 Task: Log work in the project BrightTech for the issue 'Develop a new tool for automated testing of mobile application memory consumption and optimization' spent time as '4w 3d 6h 38m' and remaining time as '4w 1d 9h 31m' and add a flag. Now add the issue to the epic 'Service-oriented architecture (SOA) implementation'. Log work in the project BrightTech for the issue 'Upgrade the website performance and speed mechanisms of a web application to improve website loading time and user experience' spent time as '6w 1d 7h 30m' and remaining time as '2w 4d 20h 54m' and clone the issue. Now add the issue to the epic 'Network automation'
Action: Mouse moved to (225, 71)
Screenshot: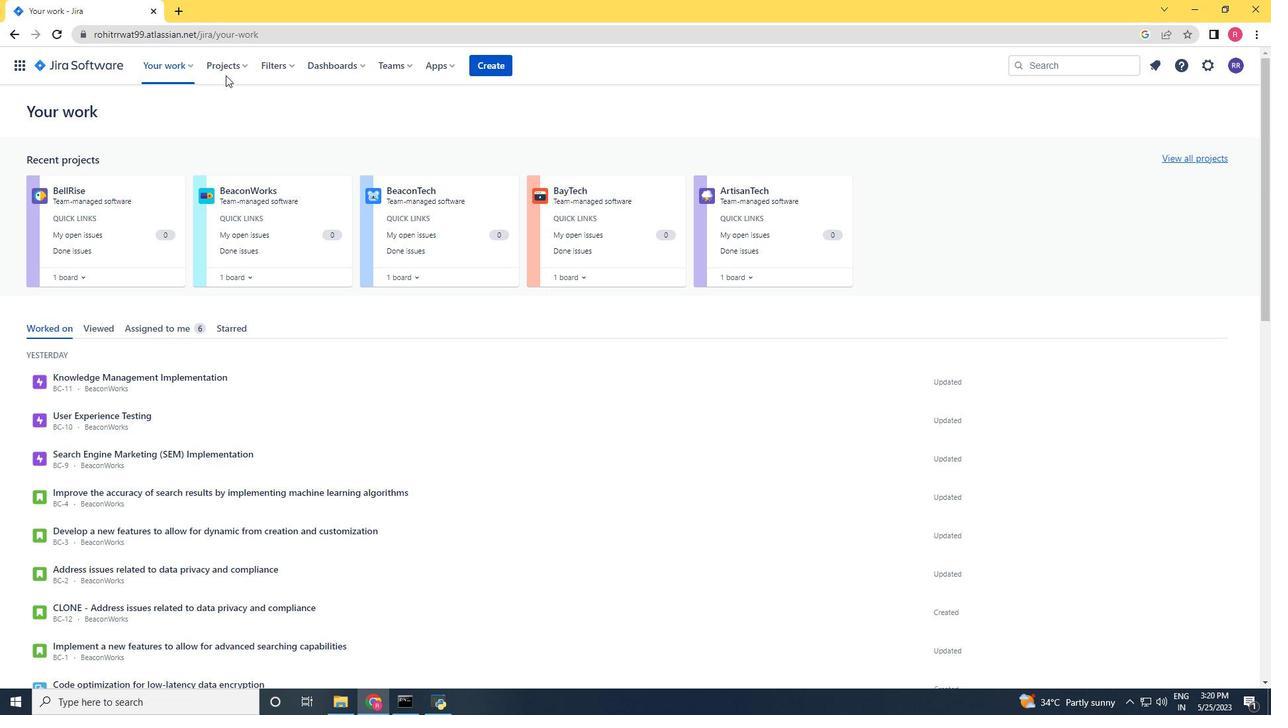 
Action: Mouse pressed left at (225, 71)
Screenshot: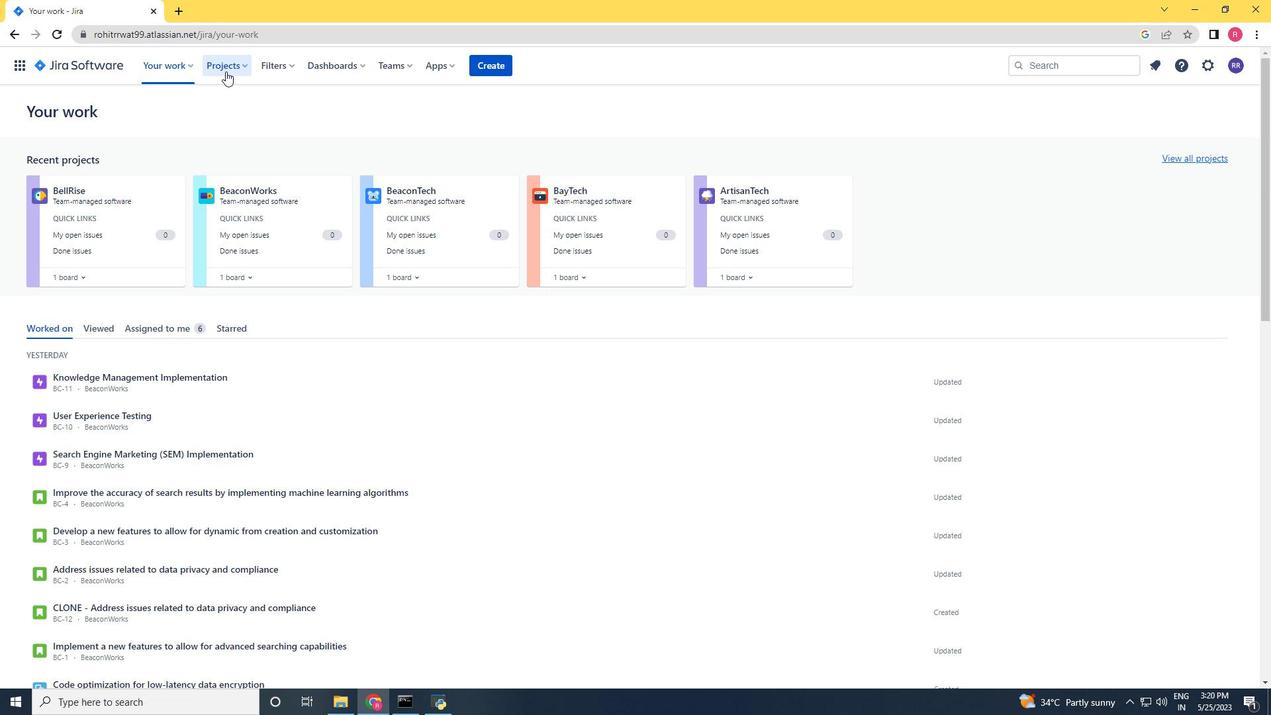 
Action: Mouse moved to (262, 125)
Screenshot: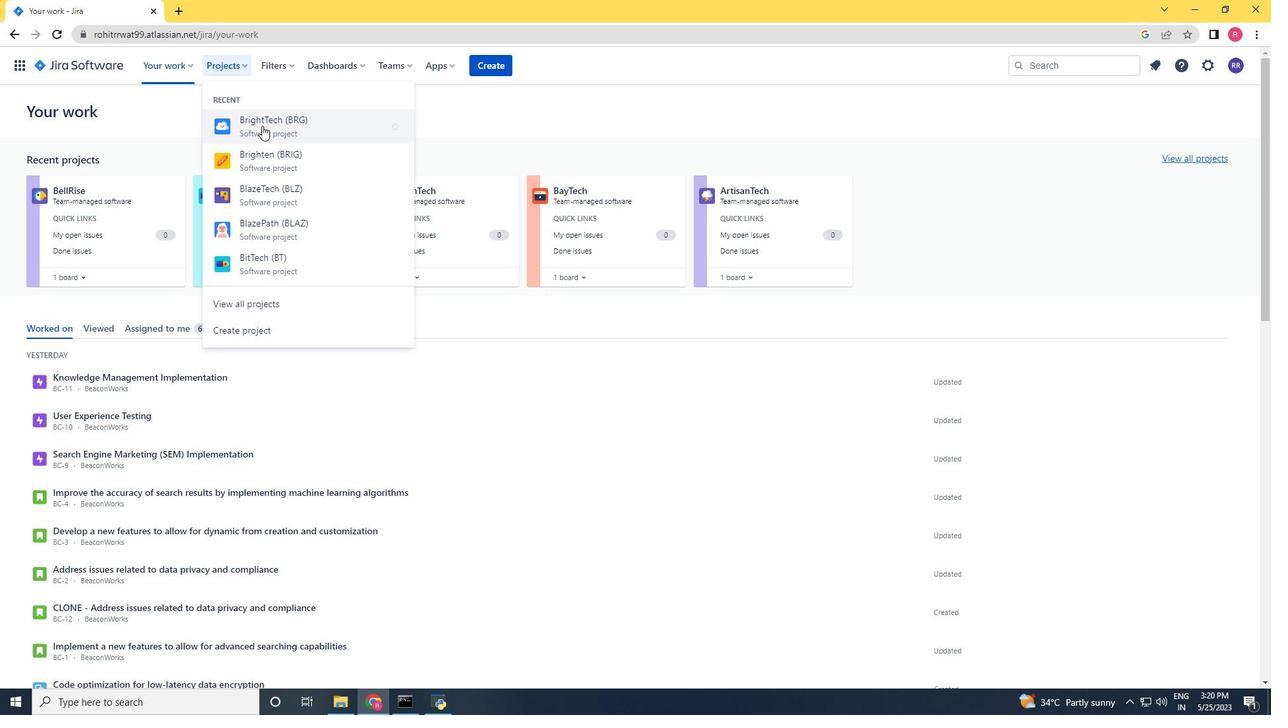 
Action: Mouse pressed left at (262, 125)
Screenshot: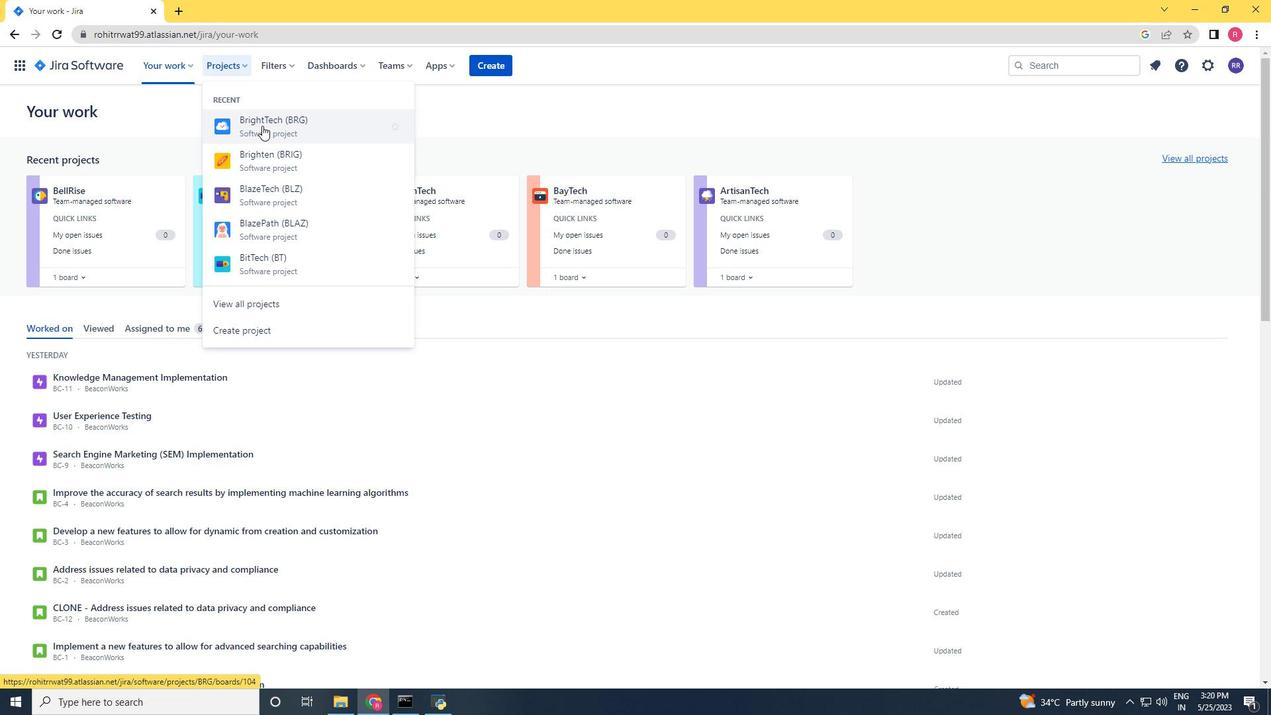 
Action: Mouse moved to (61, 202)
Screenshot: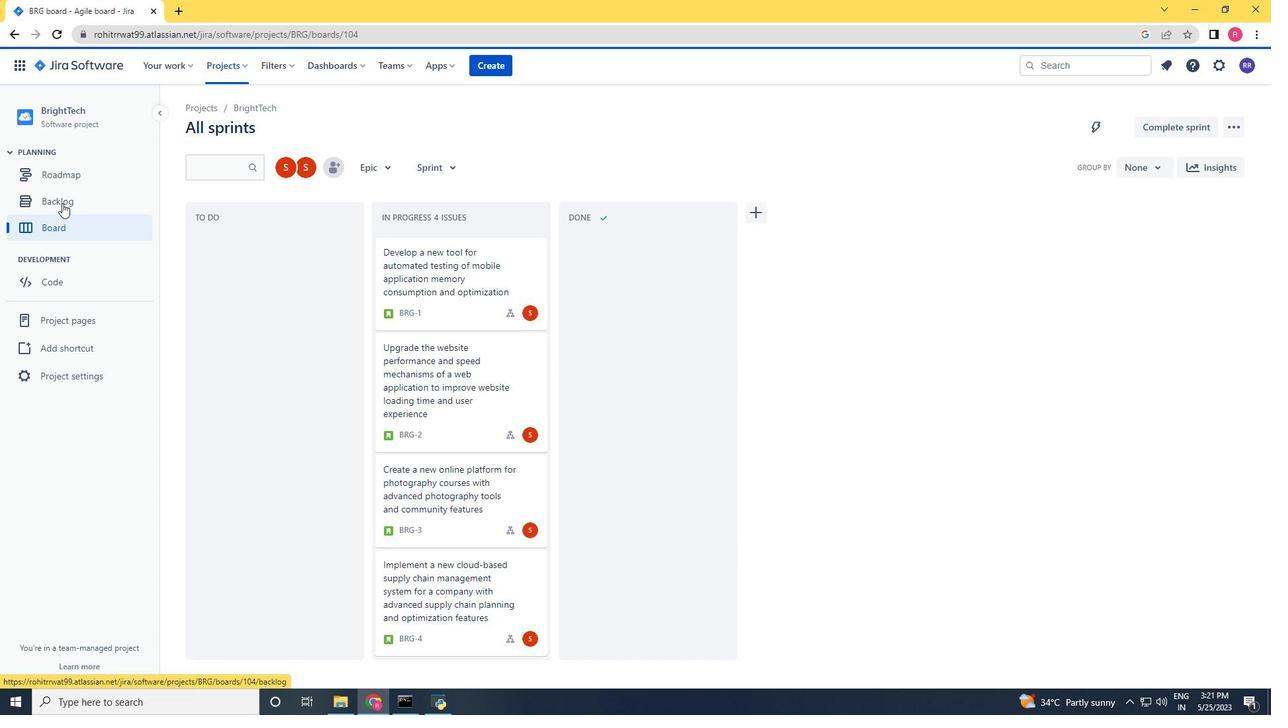 
Action: Mouse pressed left at (61, 202)
Screenshot: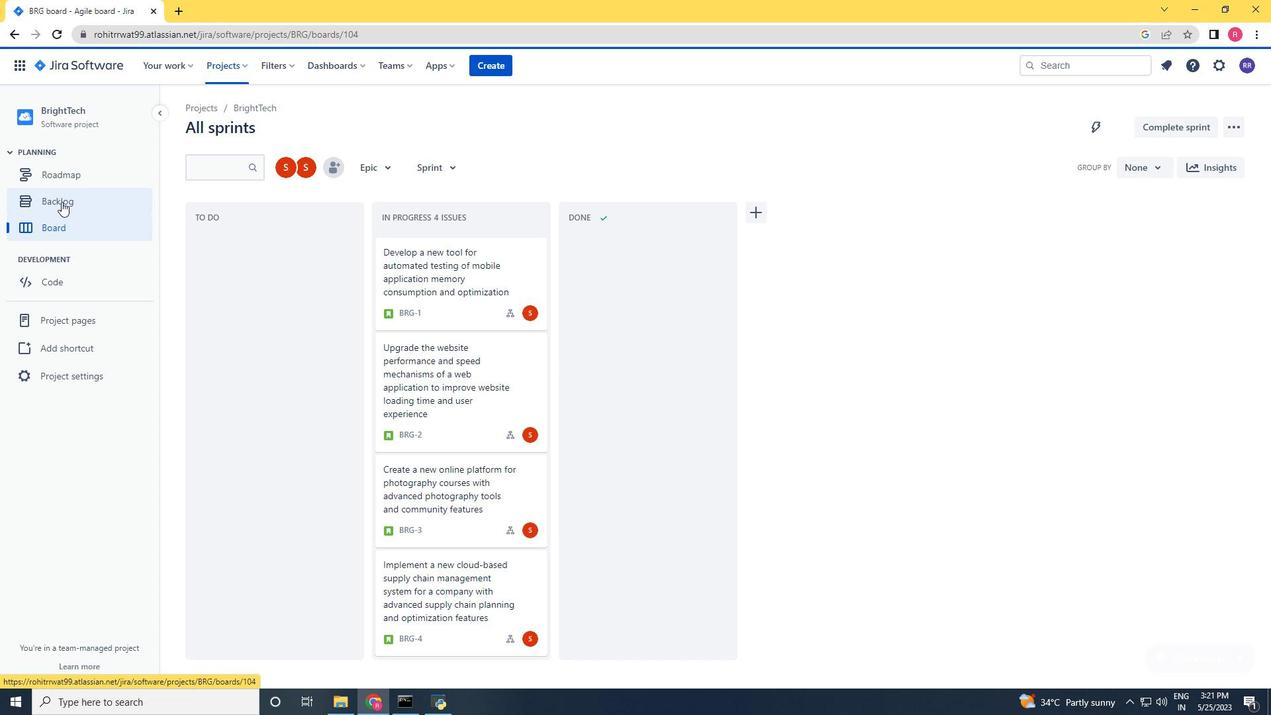 
Action: Mouse moved to (537, 472)
Screenshot: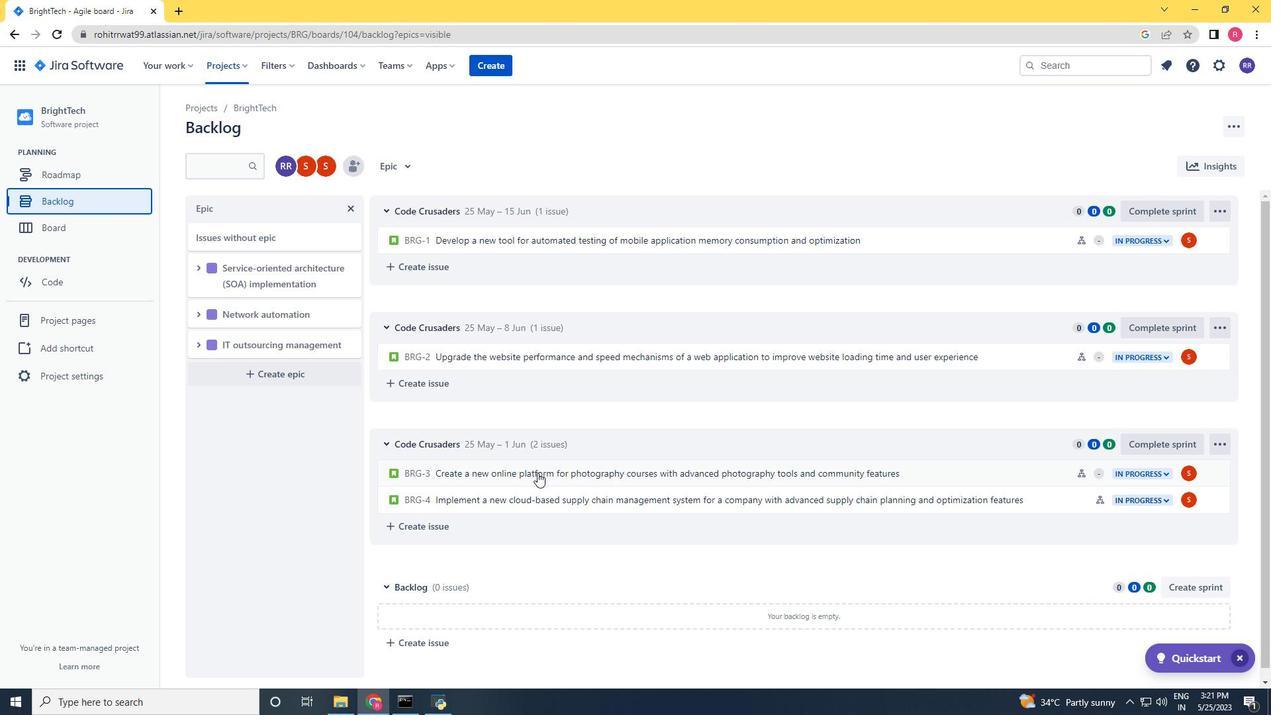 
Action: Mouse scrolled (537, 472) with delta (0, 0)
Screenshot: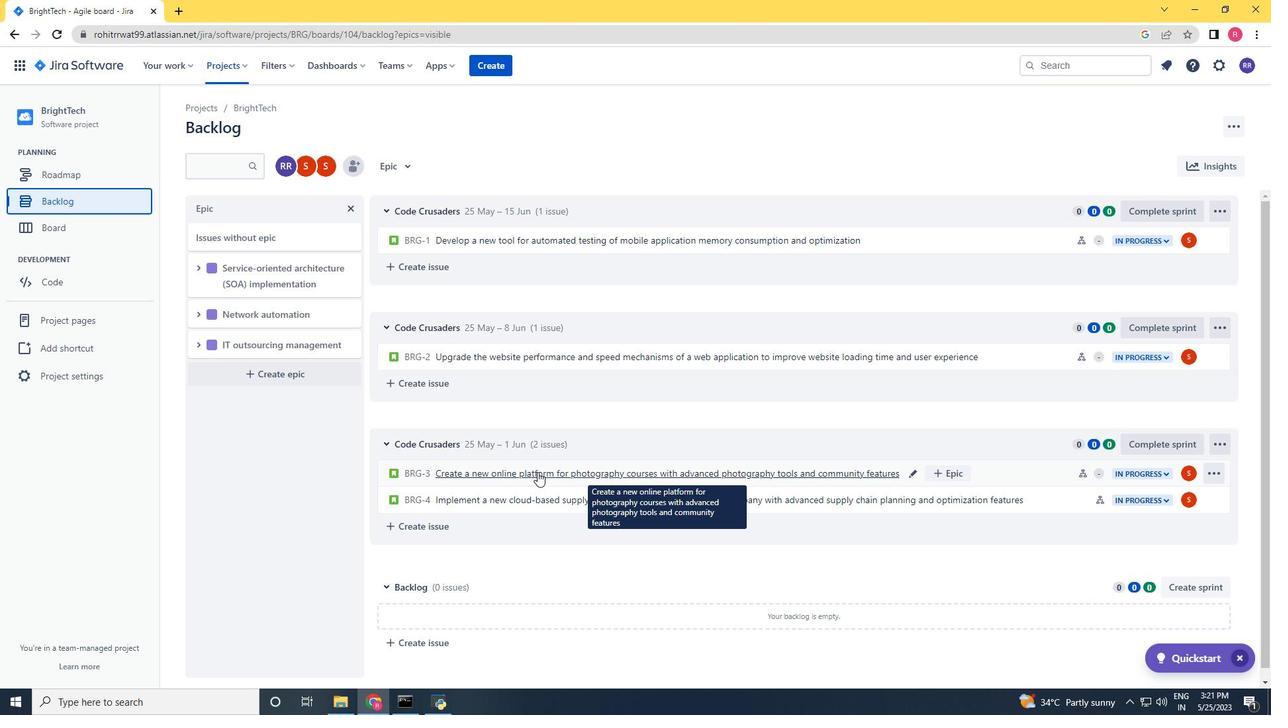 
Action: Mouse scrolled (537, 472) with delta (0, 0)
Screenshot: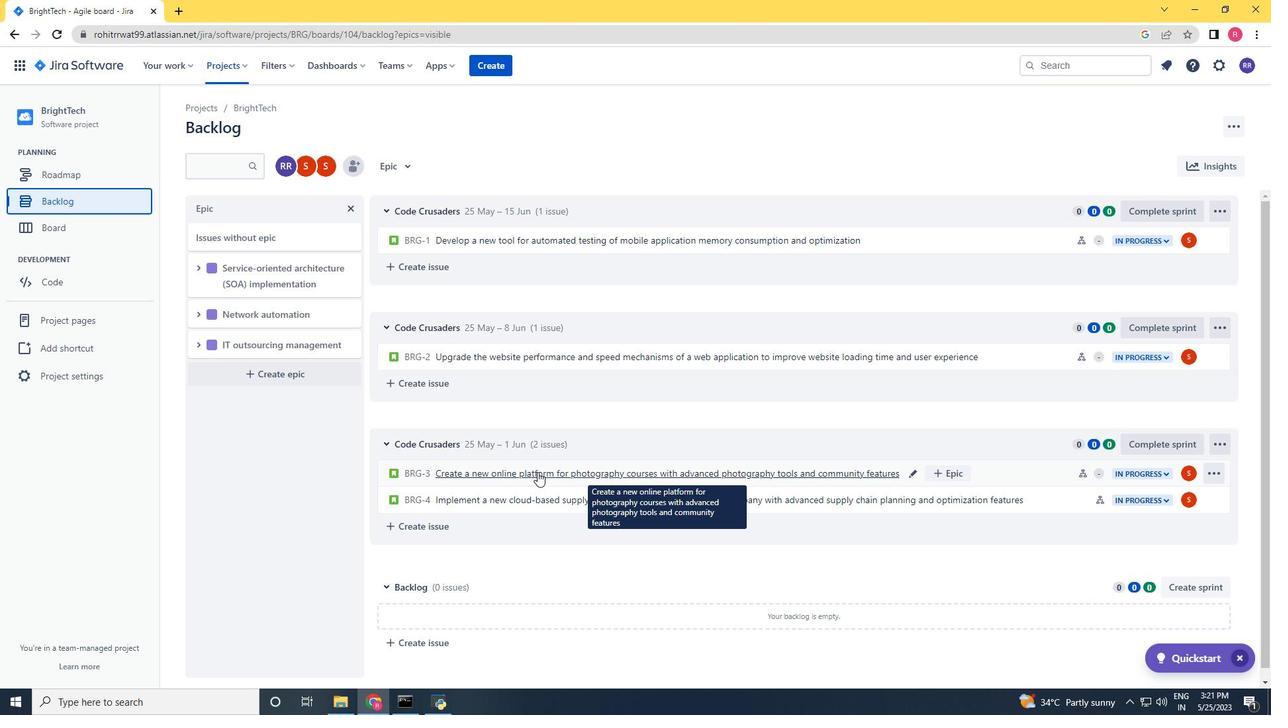 
Action: Mouse scrolled (537, 472) with delta (0, 0)
Screenshot: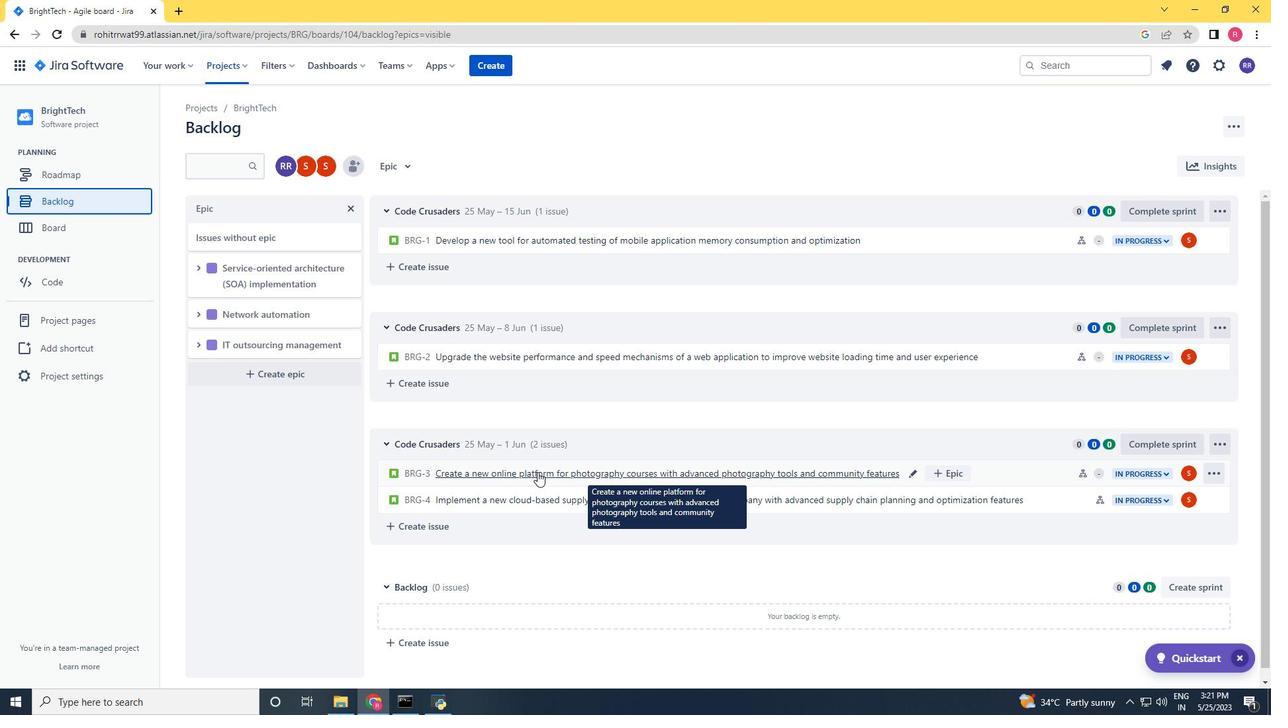 
Action: Mouse moved to (965, 229)
Screenshot: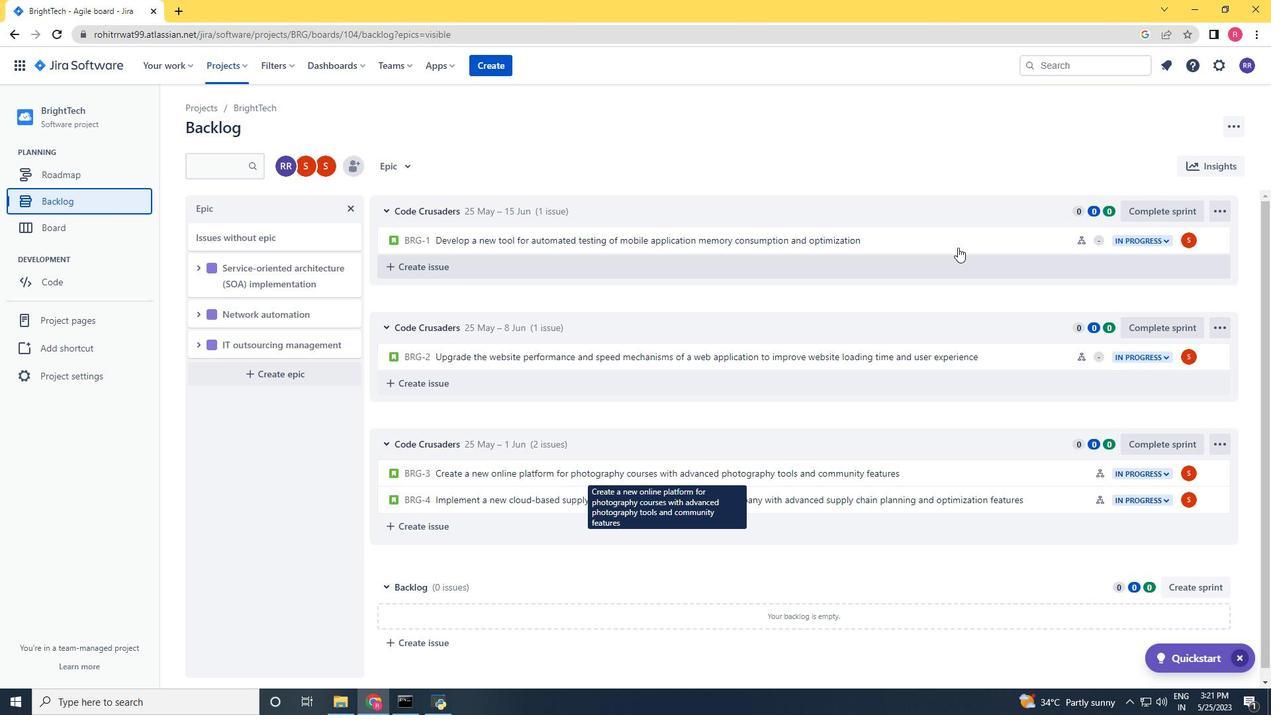 
Action: Mouse pressed left at (965, 229)
Screenshot: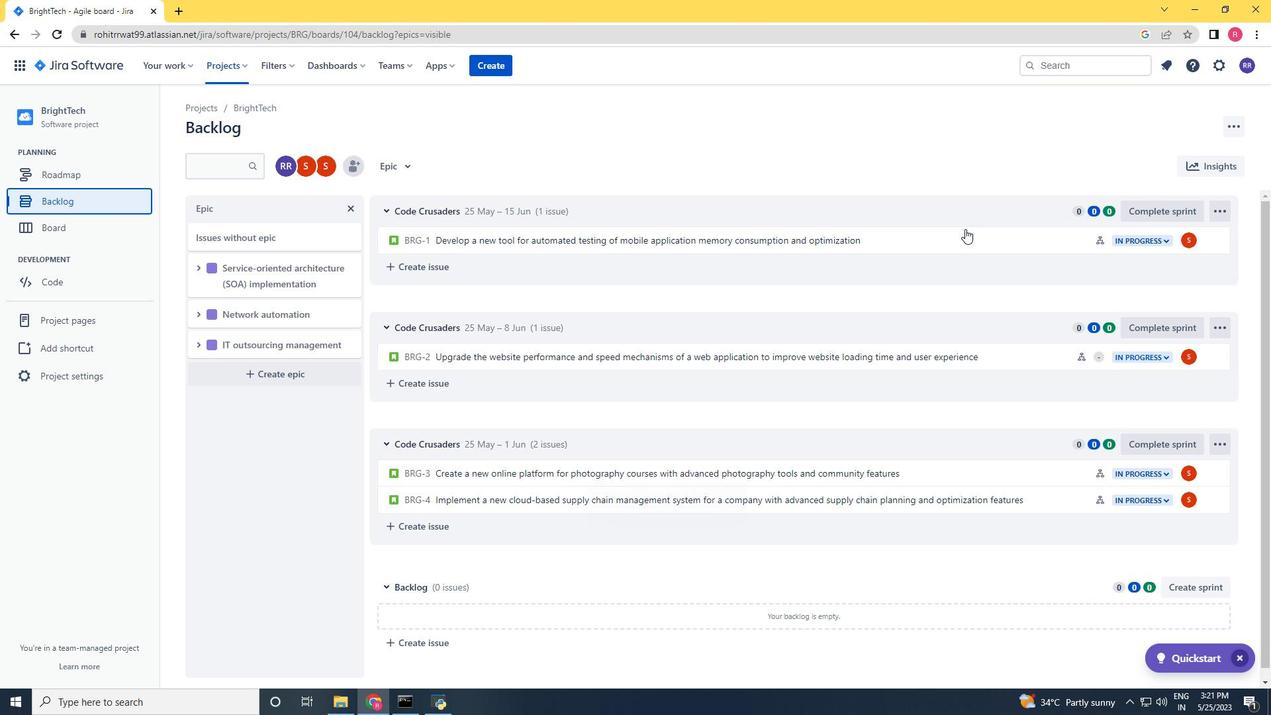 
Action: Mouse moved to (972, 260)
Screenshot: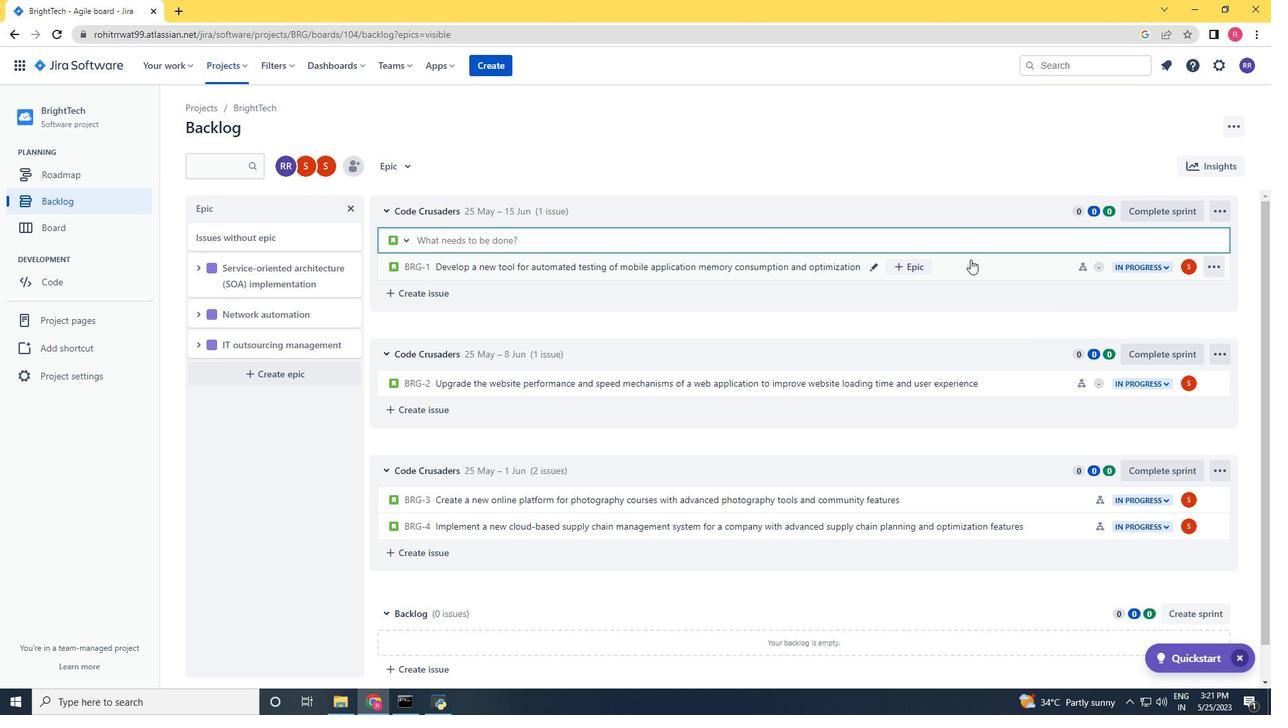 
Action: Mouse pressed left at (972, 260)
Screenshot: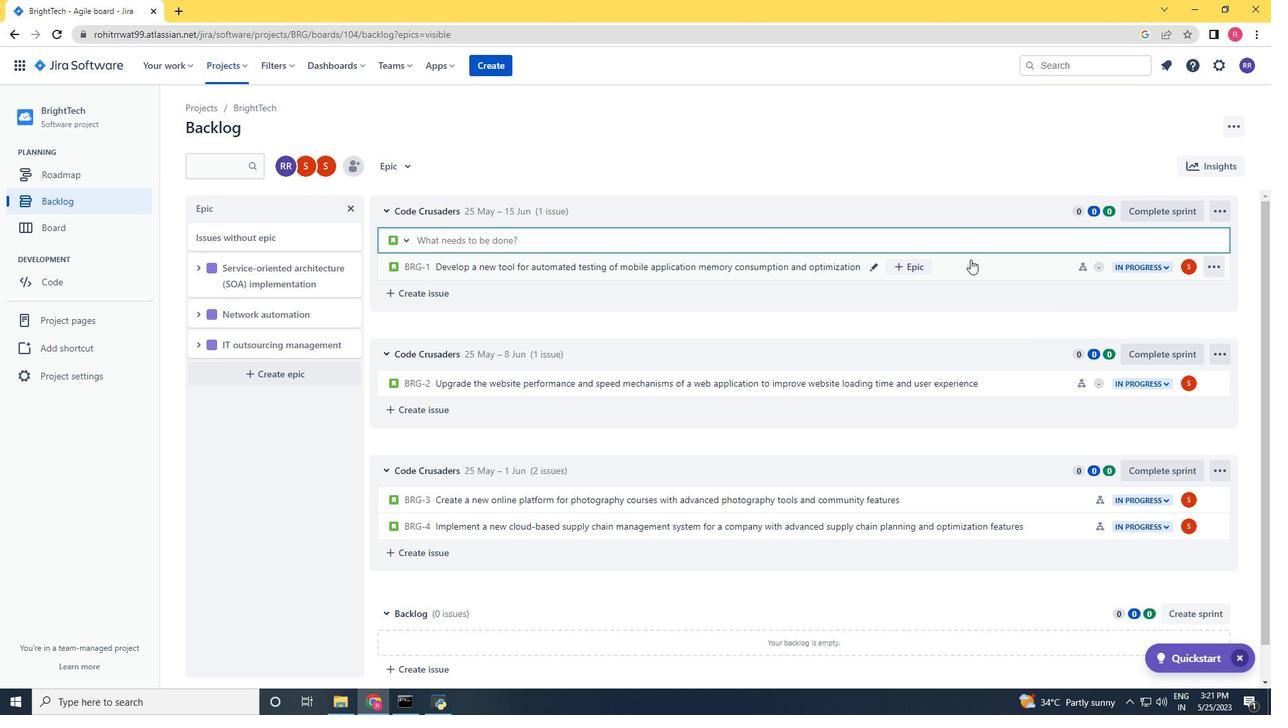 
Action: Mouse moved to (1209, 210)
Screenshot: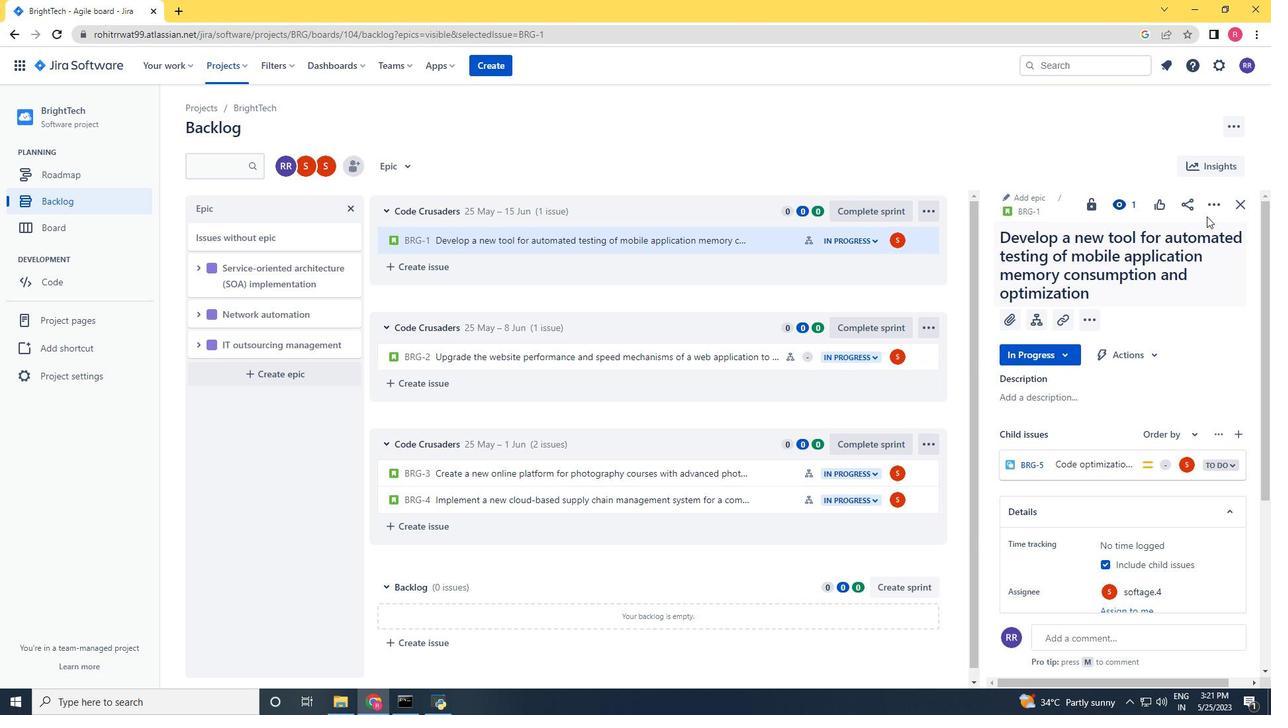 
Action: Mouse pressed left at (1209, 210)
Screenshot: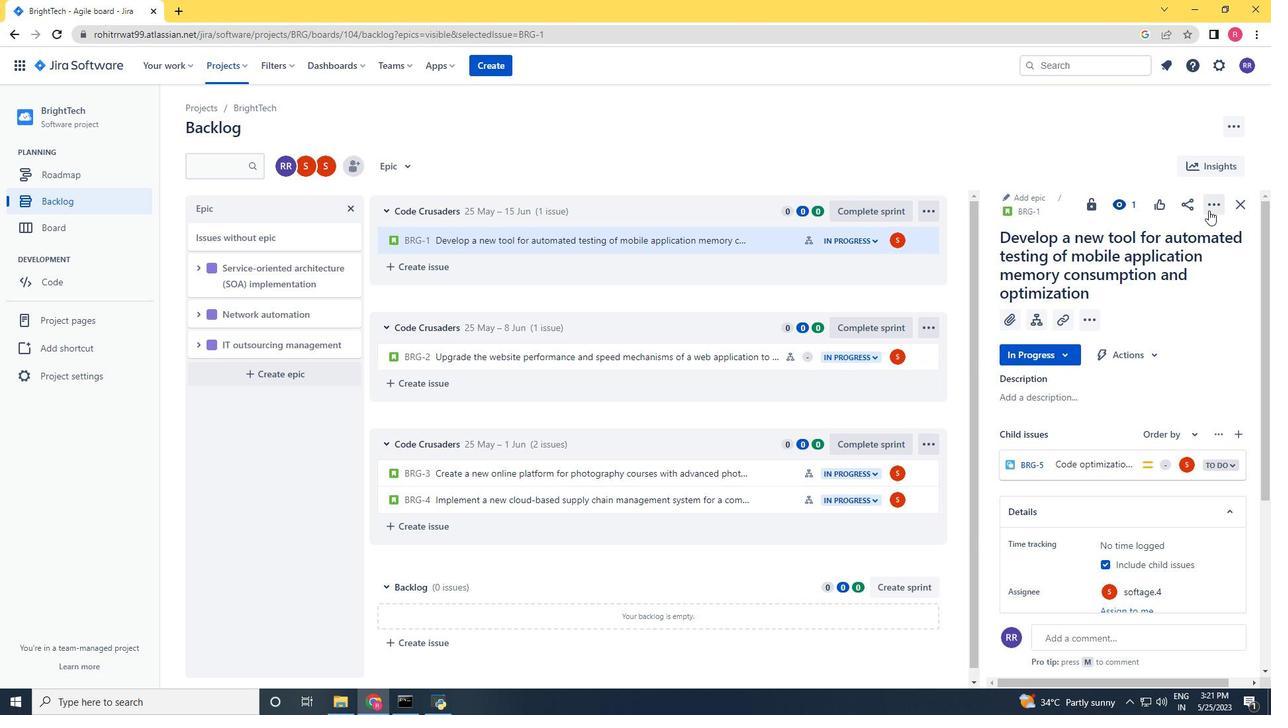 
Action: Mouse moved to (1143, 240)
Screenshot: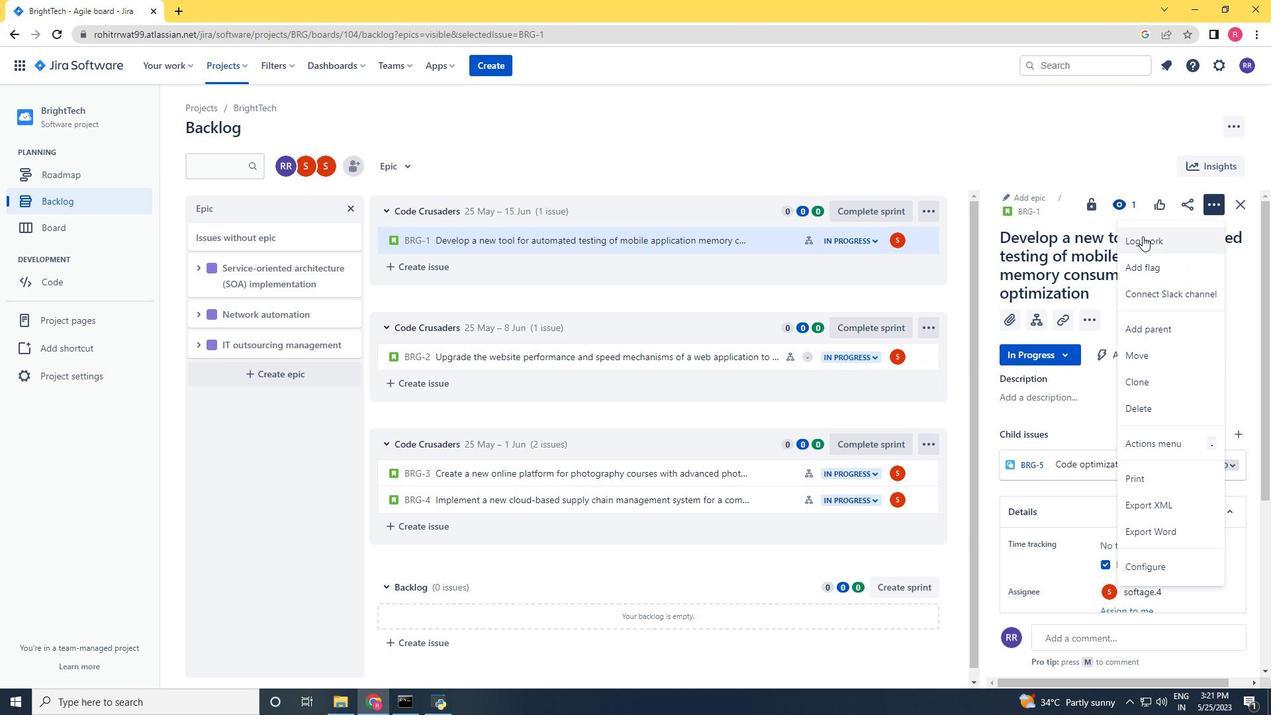 
Action: Mouse pressed left at (1143, 240)
Screenshot: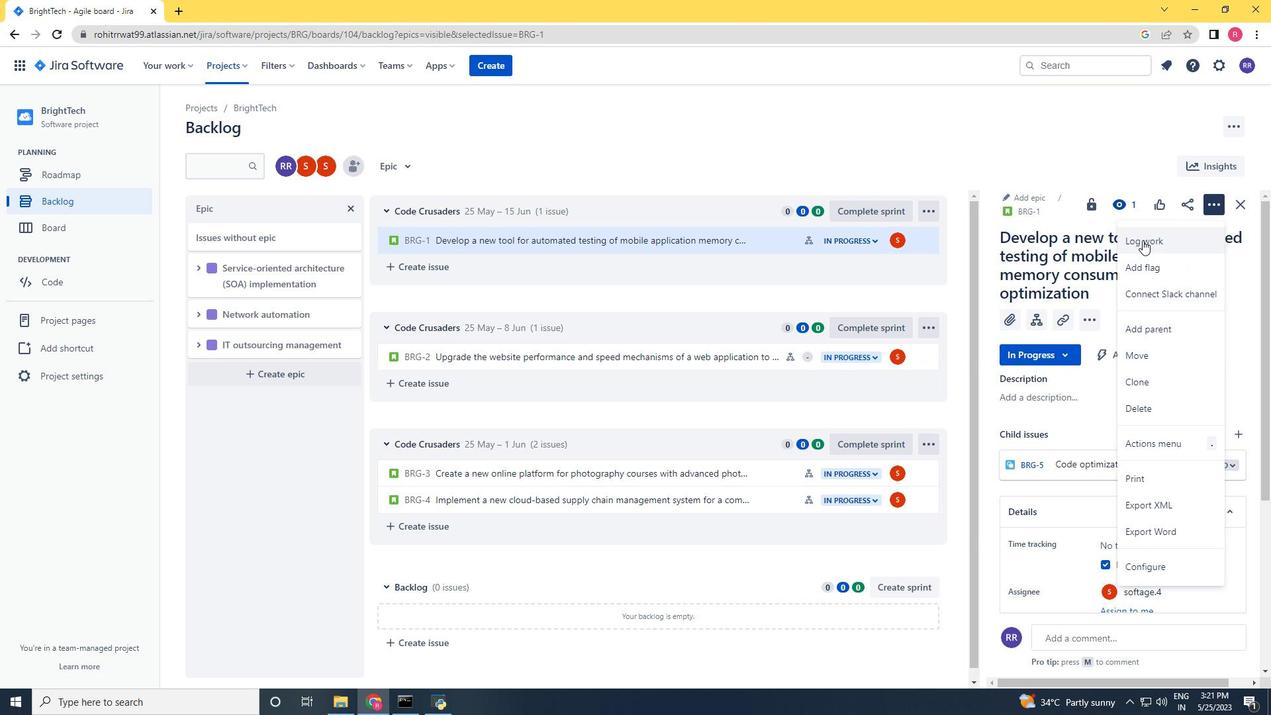 
Action: Mouse moved to (1143, 240)
Screenshot: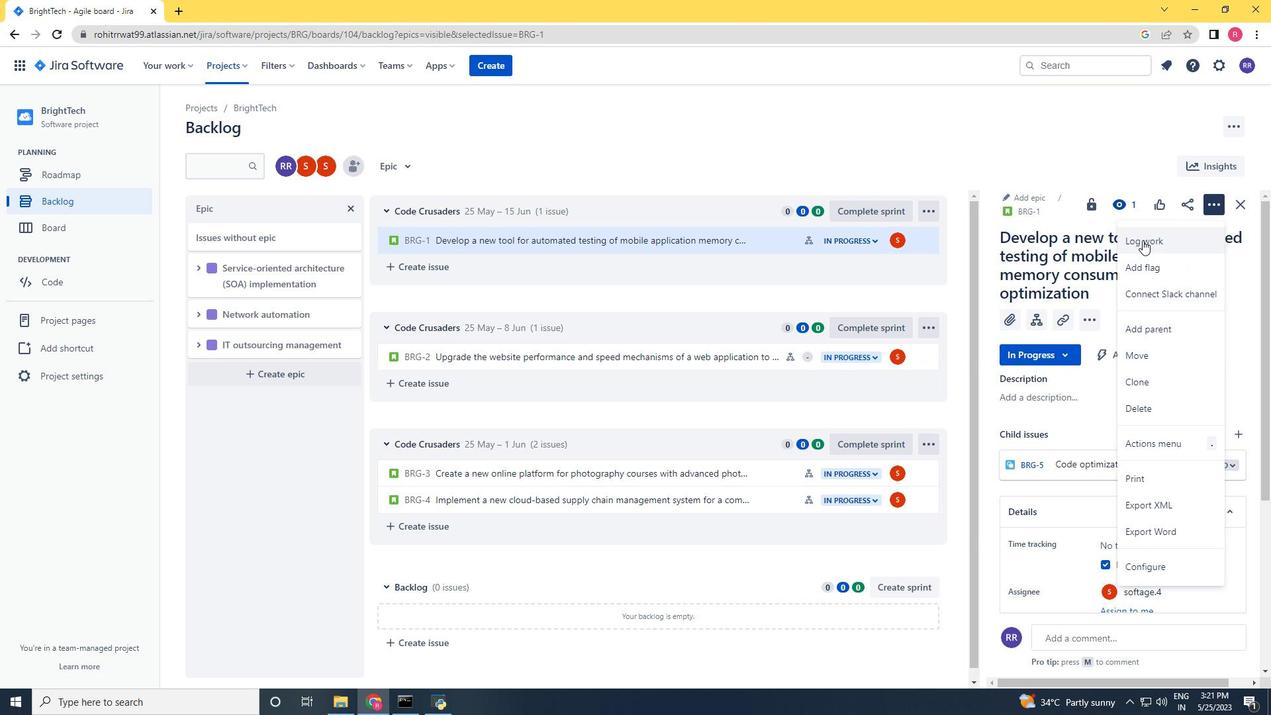 
Action: Key pressed 4w<Key.space>3d<Key.space>6h<Key.space>38m<Key.tab>4w<Key.space>1d<Key.space>9h<Key.space>31m
Screenshot: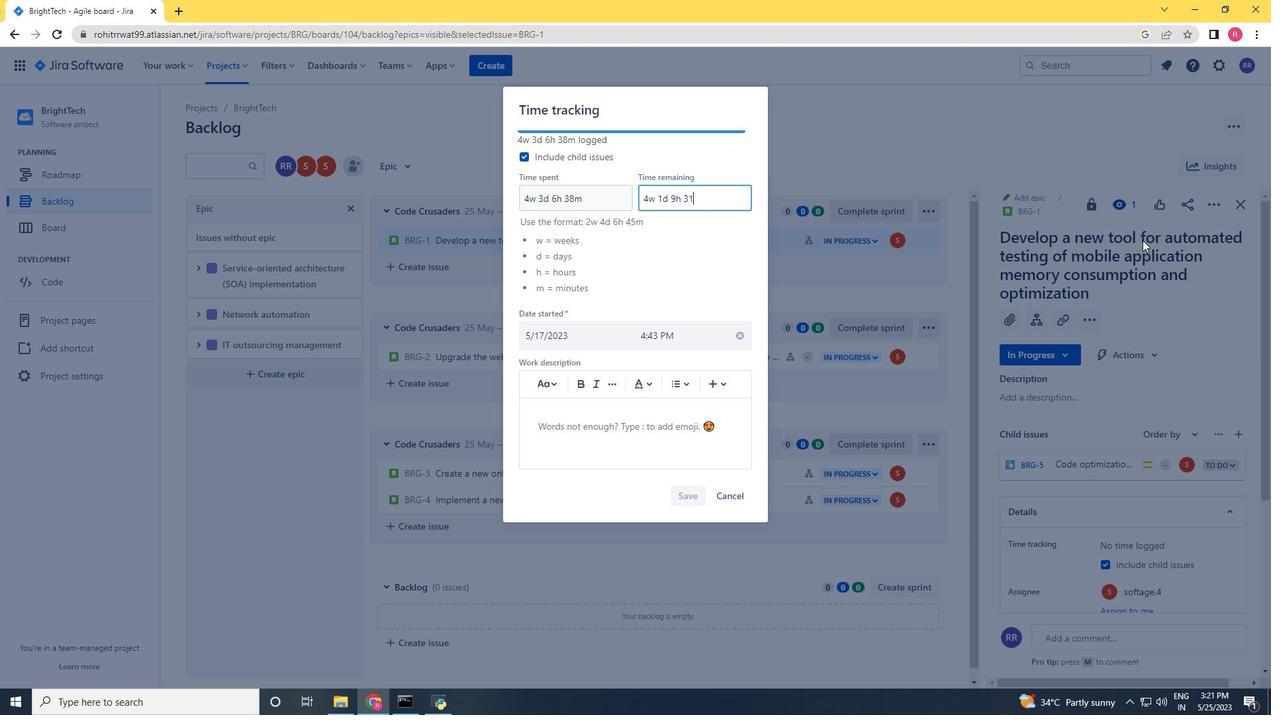 
Action: Mouse moved to (678, 489)
Screenshot: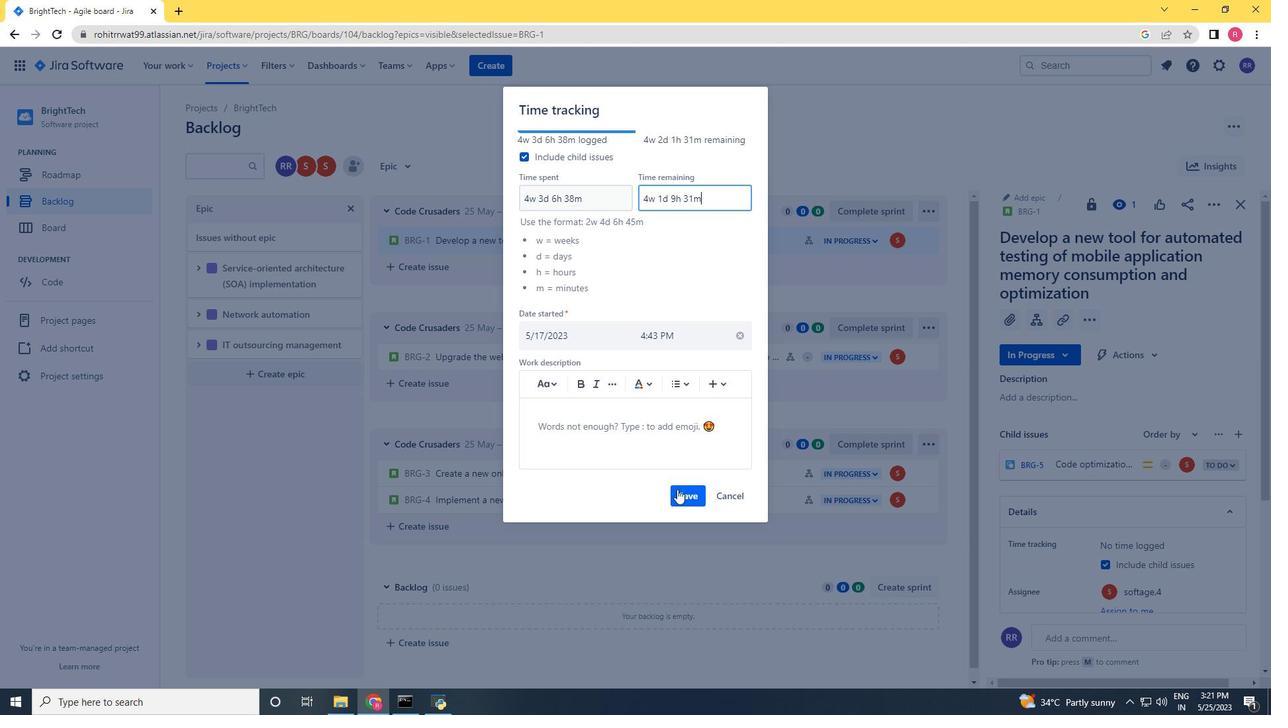 
Action: Mouse pressed left at (678, 489)
Screenshot: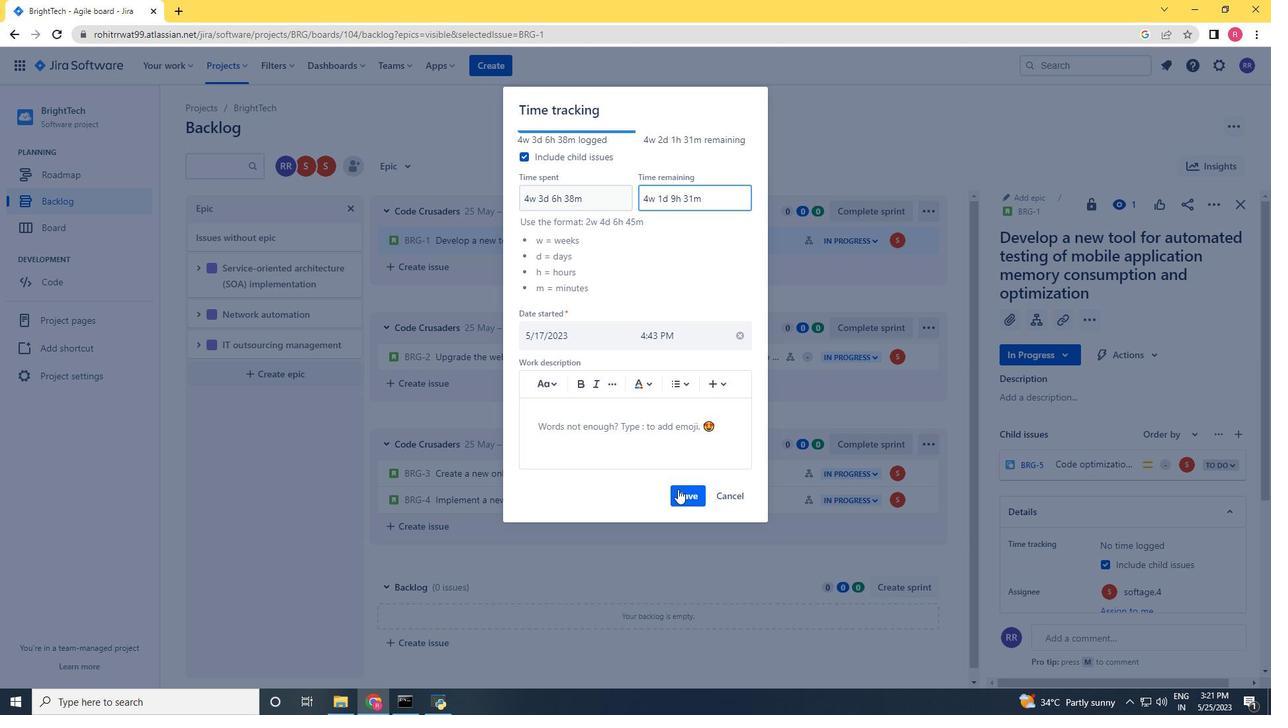 
Action: Mouse moved to (1216, 200)
Screenshot: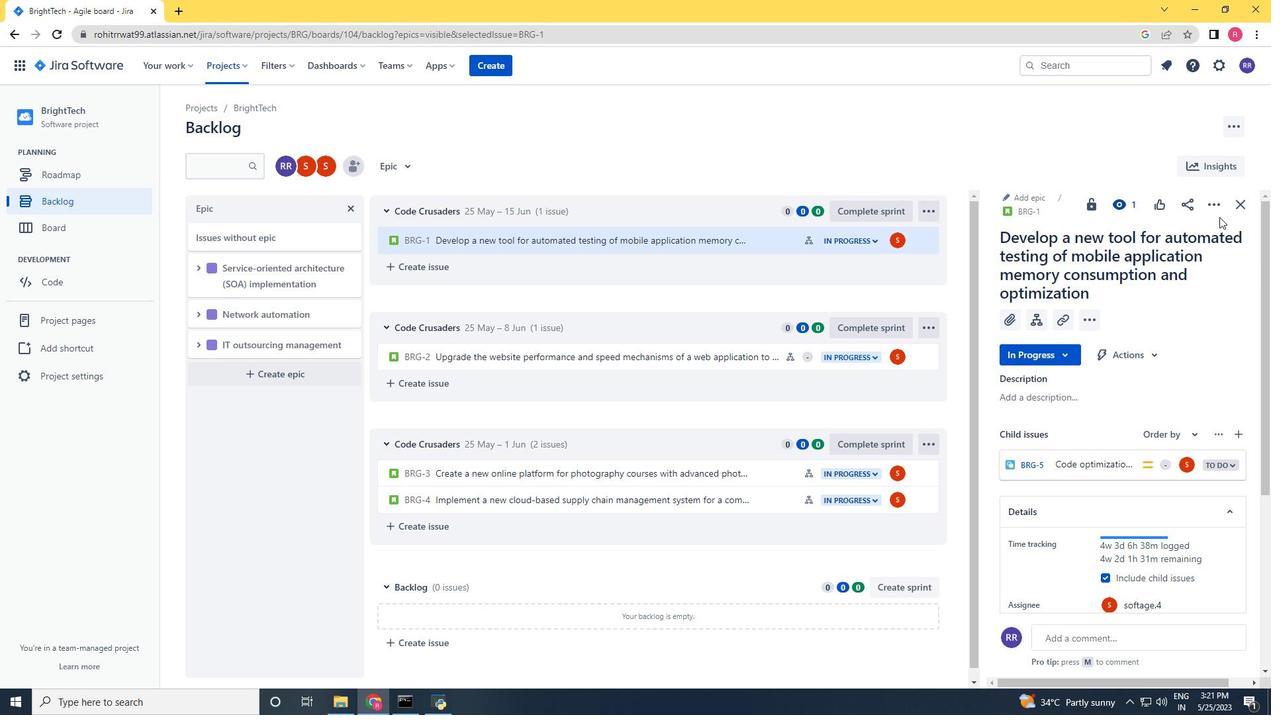 
Action: Mouse pressed left at (1216, 200)
Screenshot: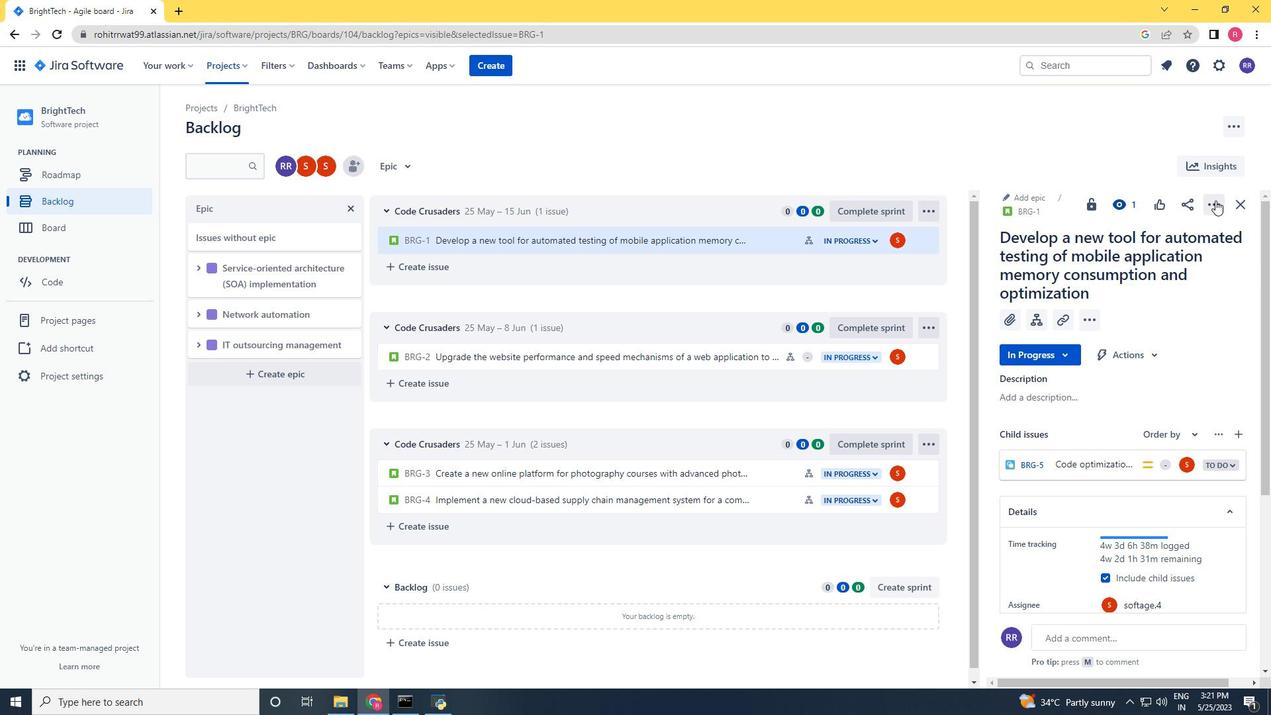 
Action: Mouse moved to (1169, 266)
Screenshot: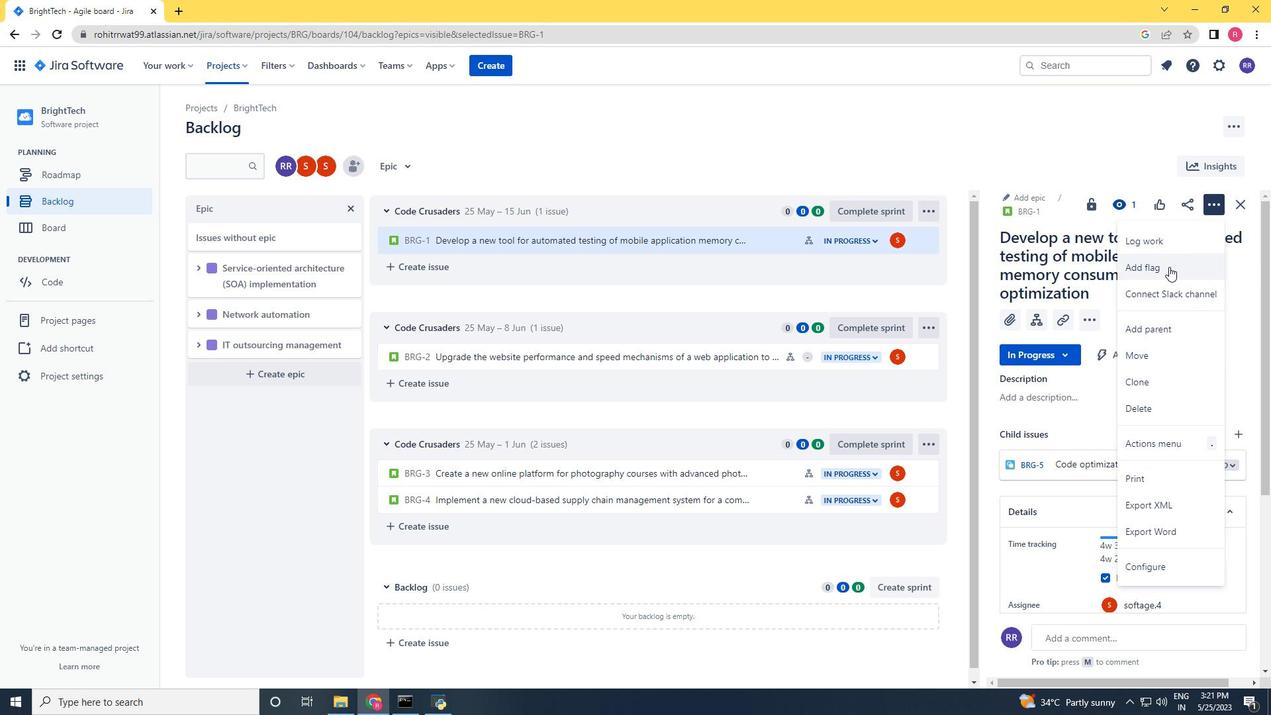 
Action: Mouse pressed left at (1169, 266)
Screenshot: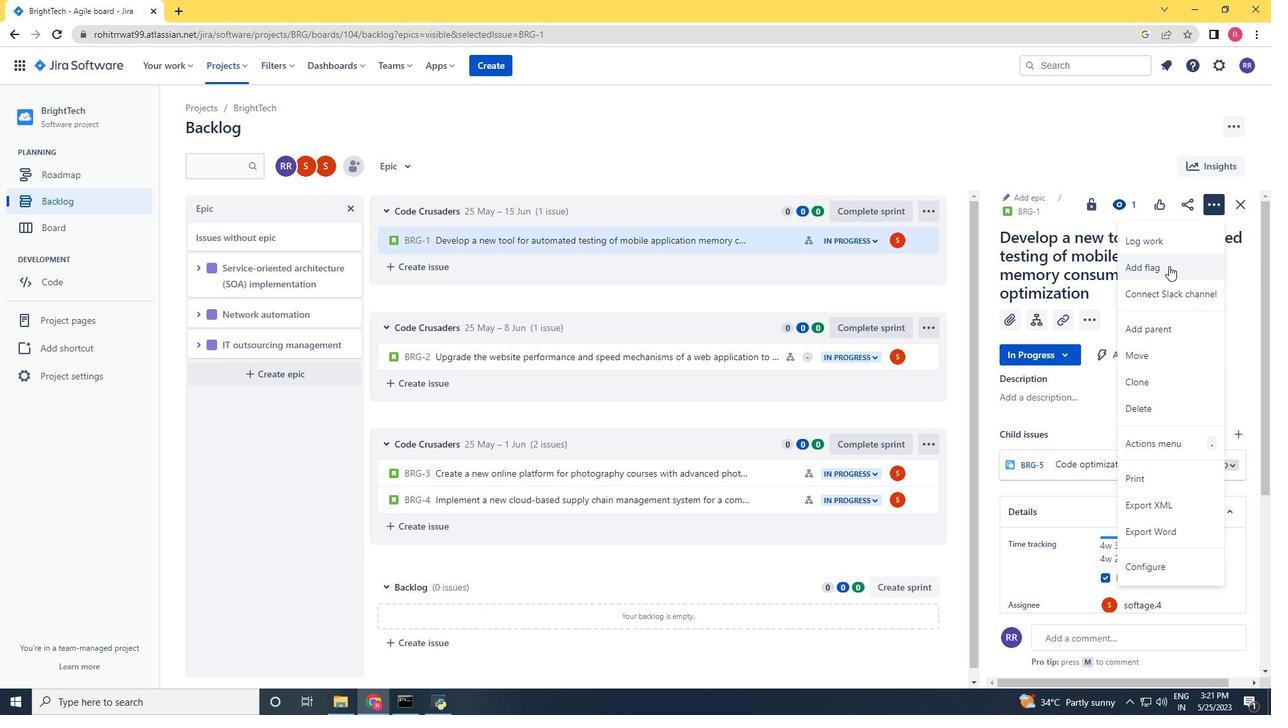 
Action: Mouse moved to (753, 240)
Screenshot: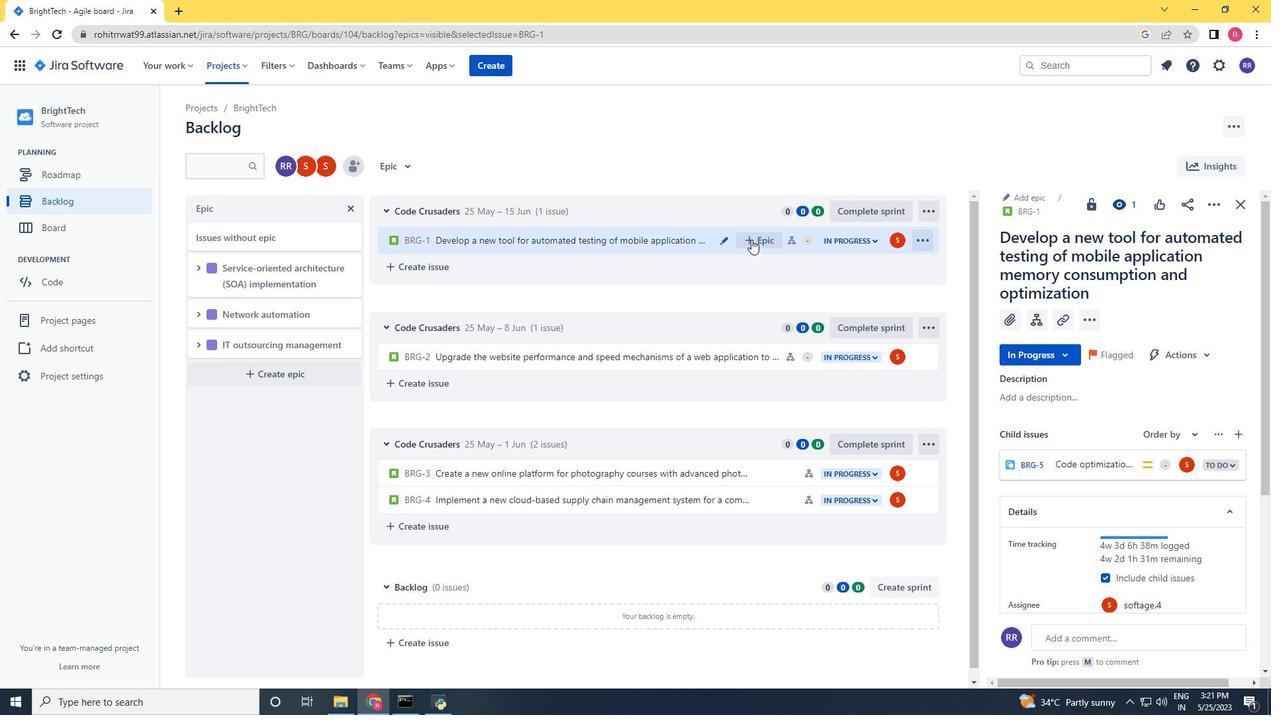 
Action: Mouse pressed left at (753, 240)
Screenshot: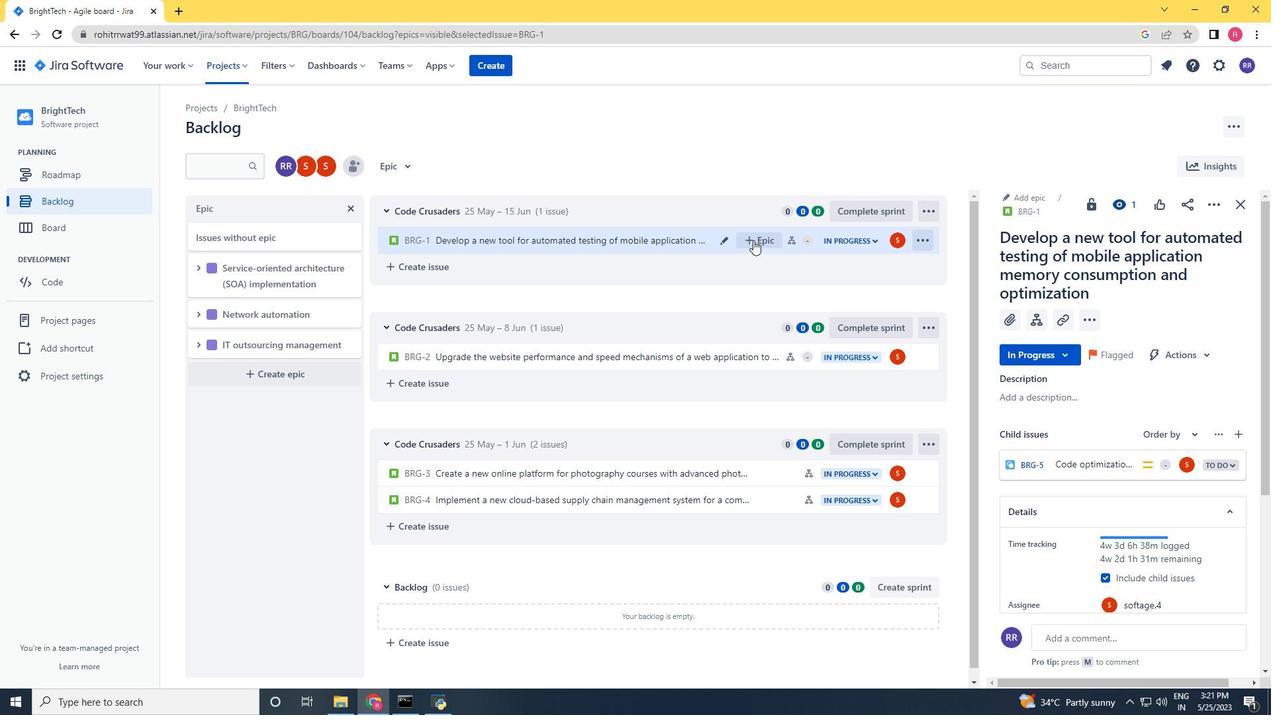 
Action: Mouse moved to (800, 337)
Screenshot: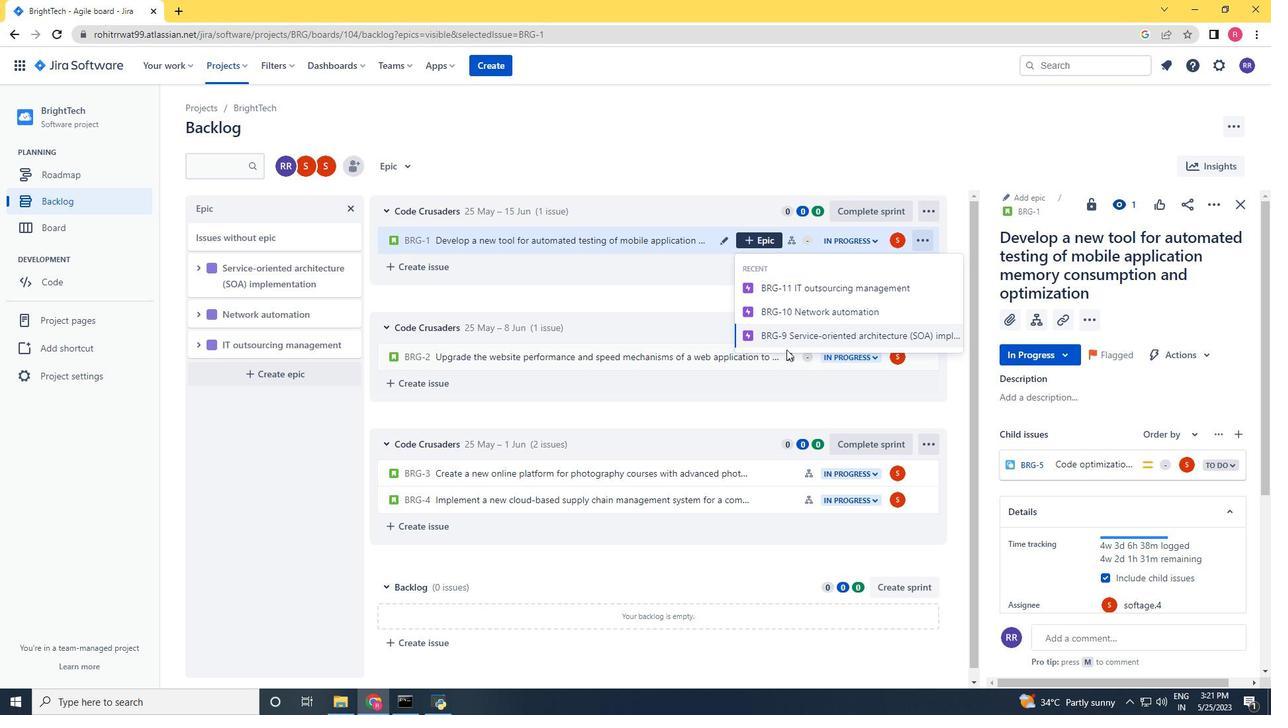 
Action: Mouse pressed left at (800, 337)
Screenshot: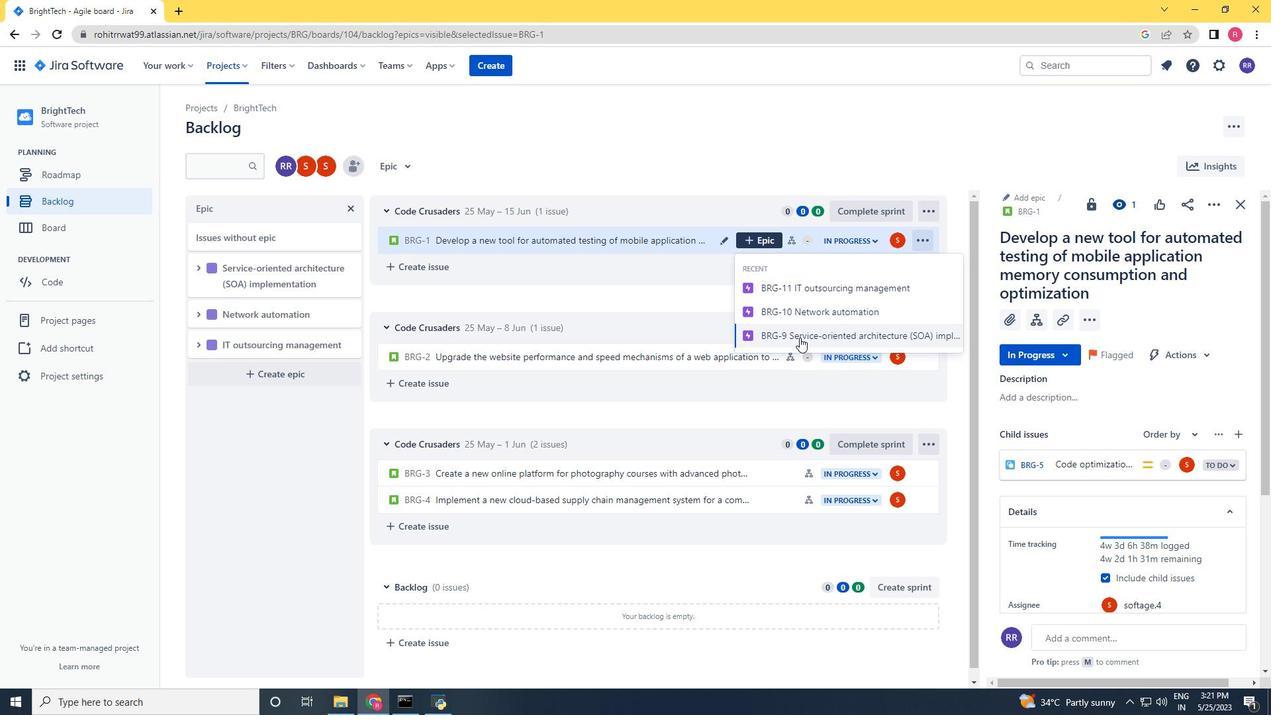 
Action: Mouse moved to (779, 362)
Screenshot: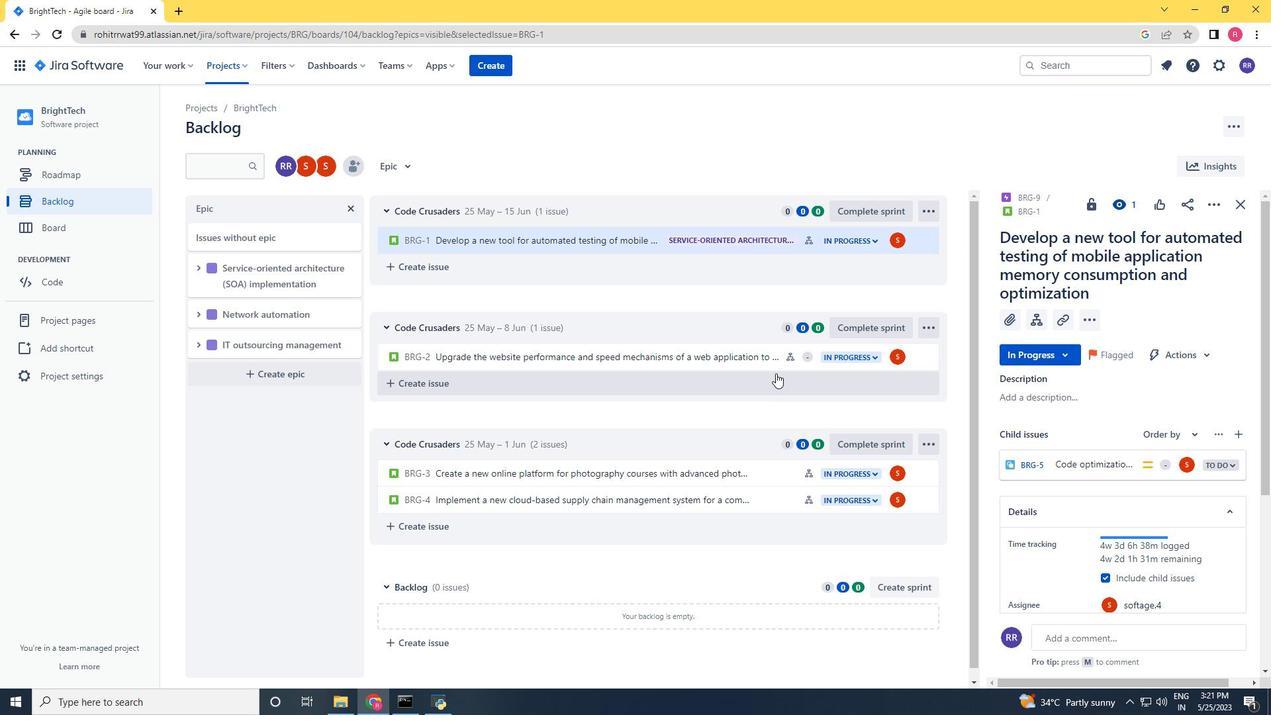 
Action: Mouse pressed left at (779, 362)
Screenshot: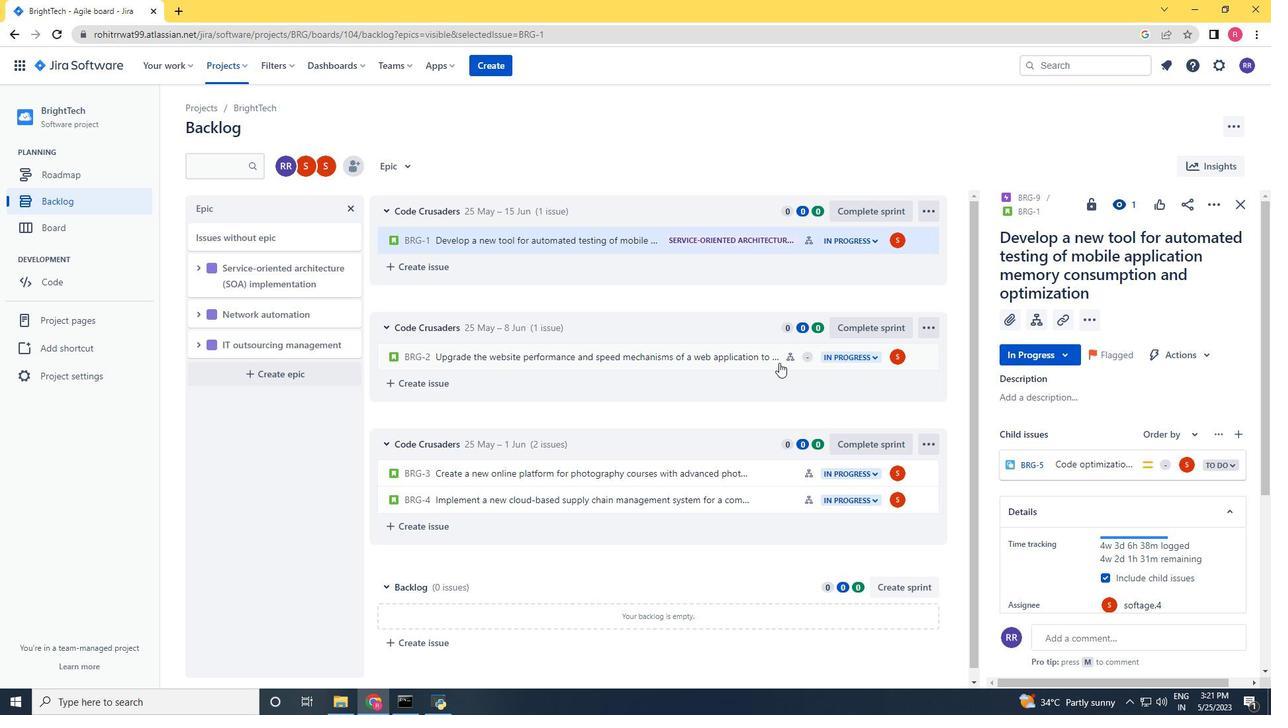 
Action: Mouse moved to (1214, 203)
Screenshot: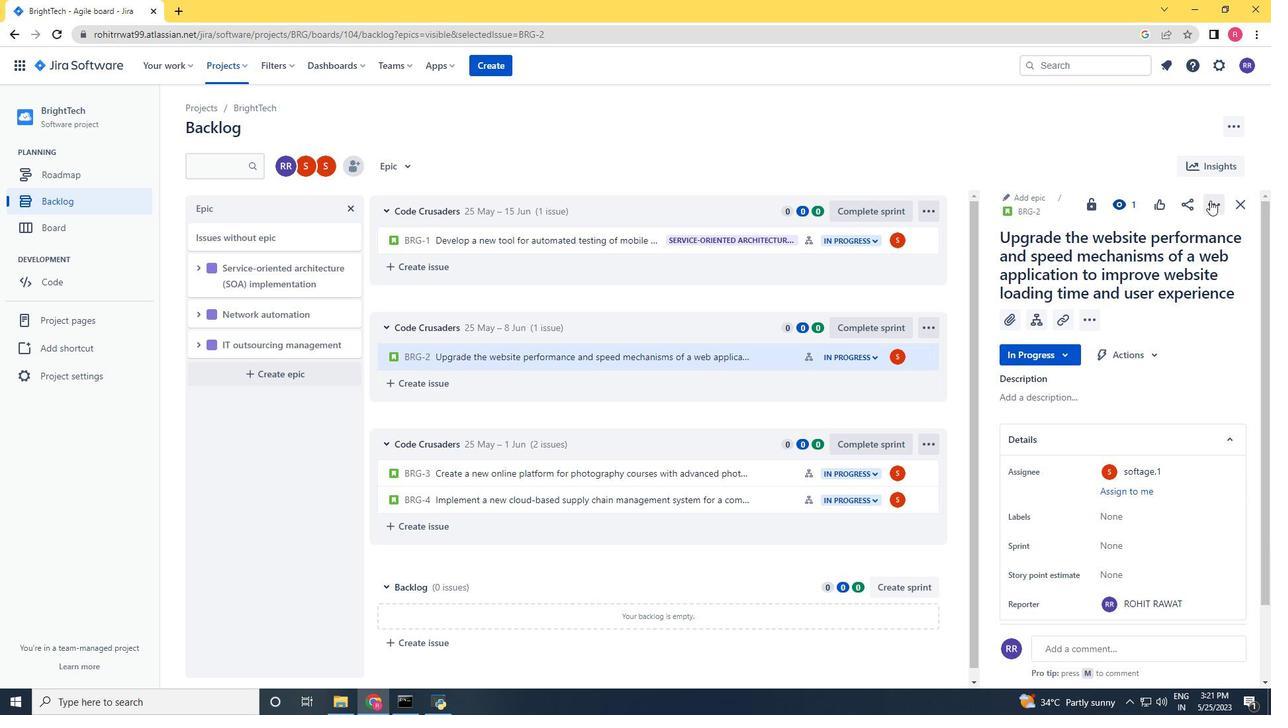 
Action: Mouse pressed left at (1214, 203)
Screenshot: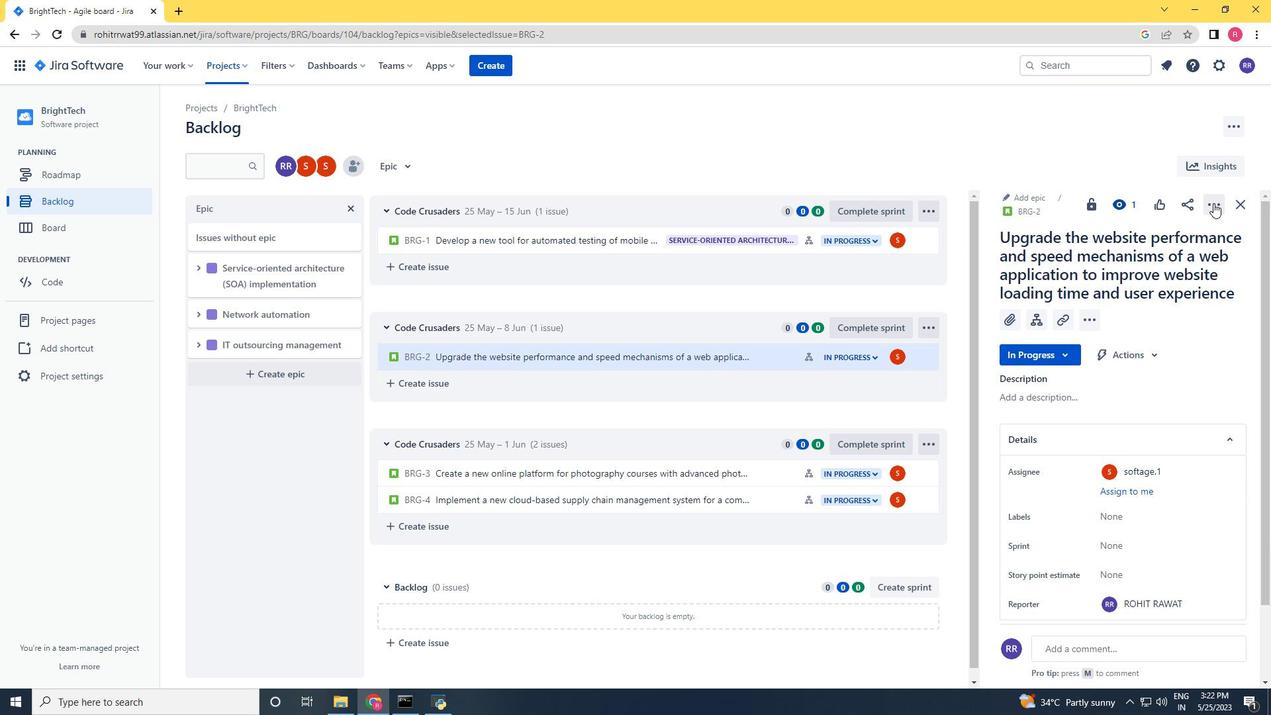 
Action: Mouse moved to (1144, 241)
Screenshot: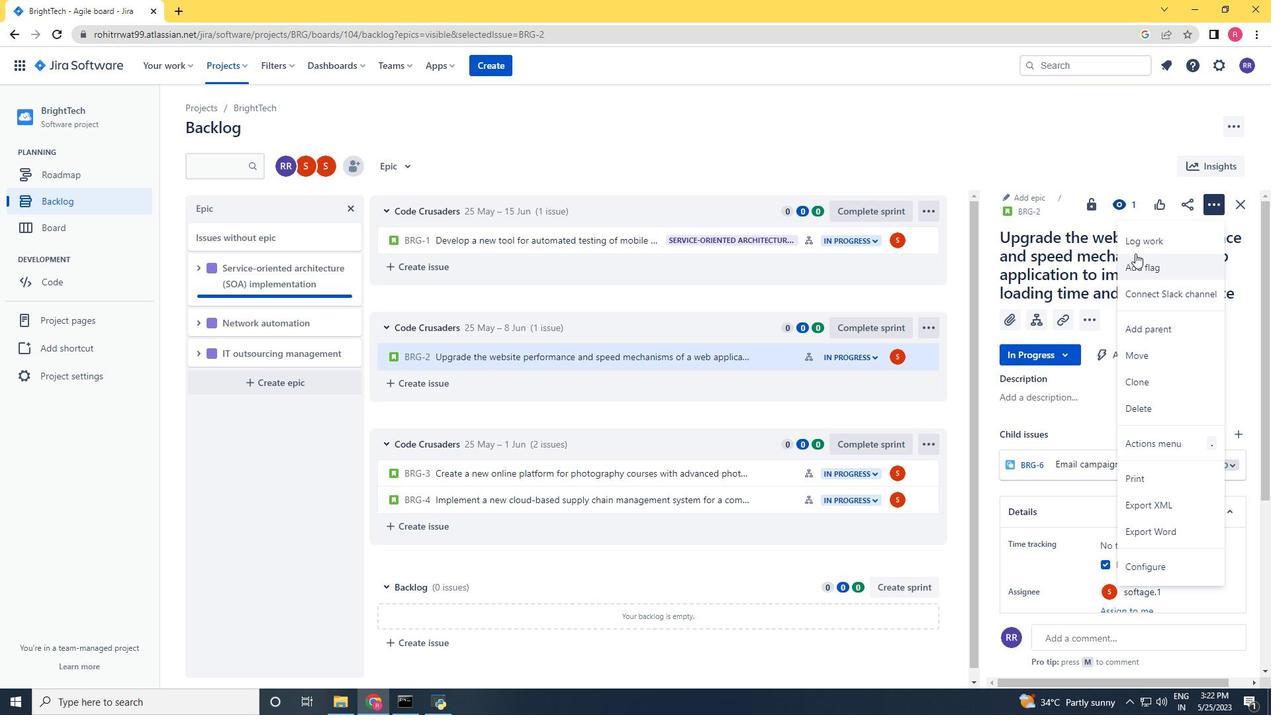
Action: Mouse pressed left at (1144, 241)
Screenshot: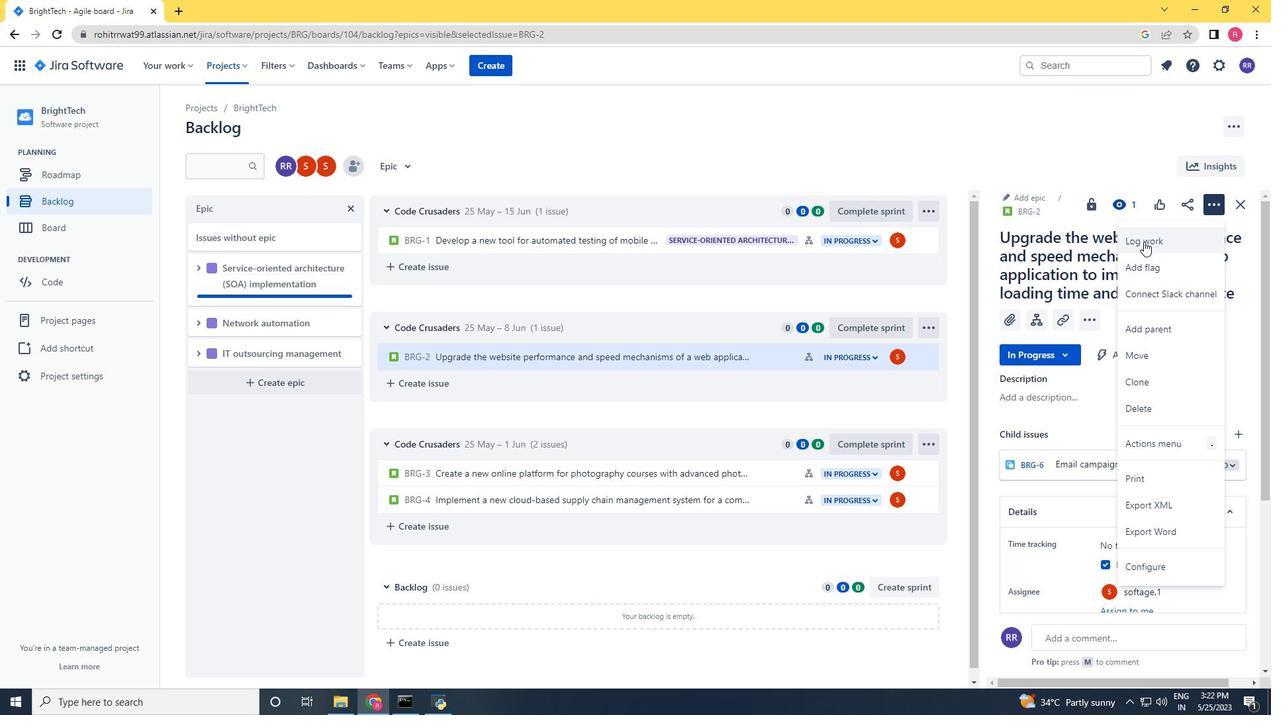 
Action: Mouse moved to (1157, 247)
Screenshot: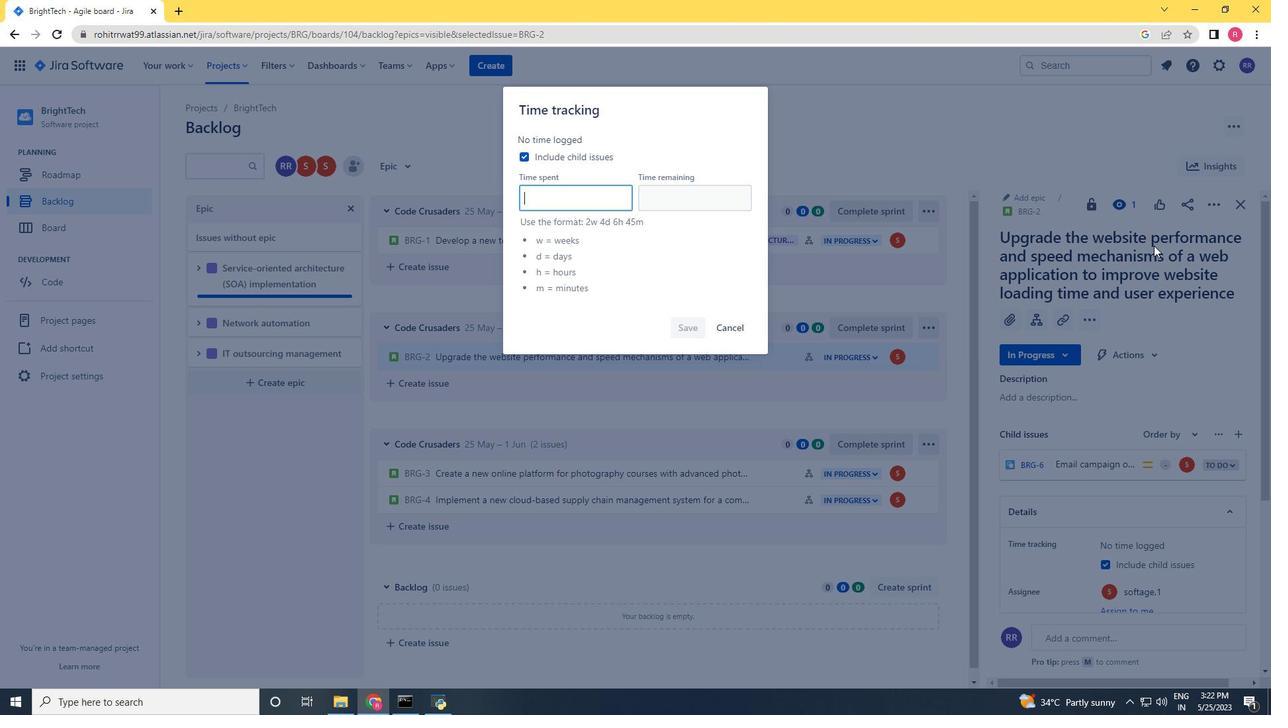 
Action: Key pressed 6w<Key.space>1<Key.space><Key.space>7<Key.backspace><Key.backspace><Key.backspace>d<Key.space>7h<Key.space>30m<Key.tab>2w<Key.space>4d<Key.space><Key.space>
Screenshot: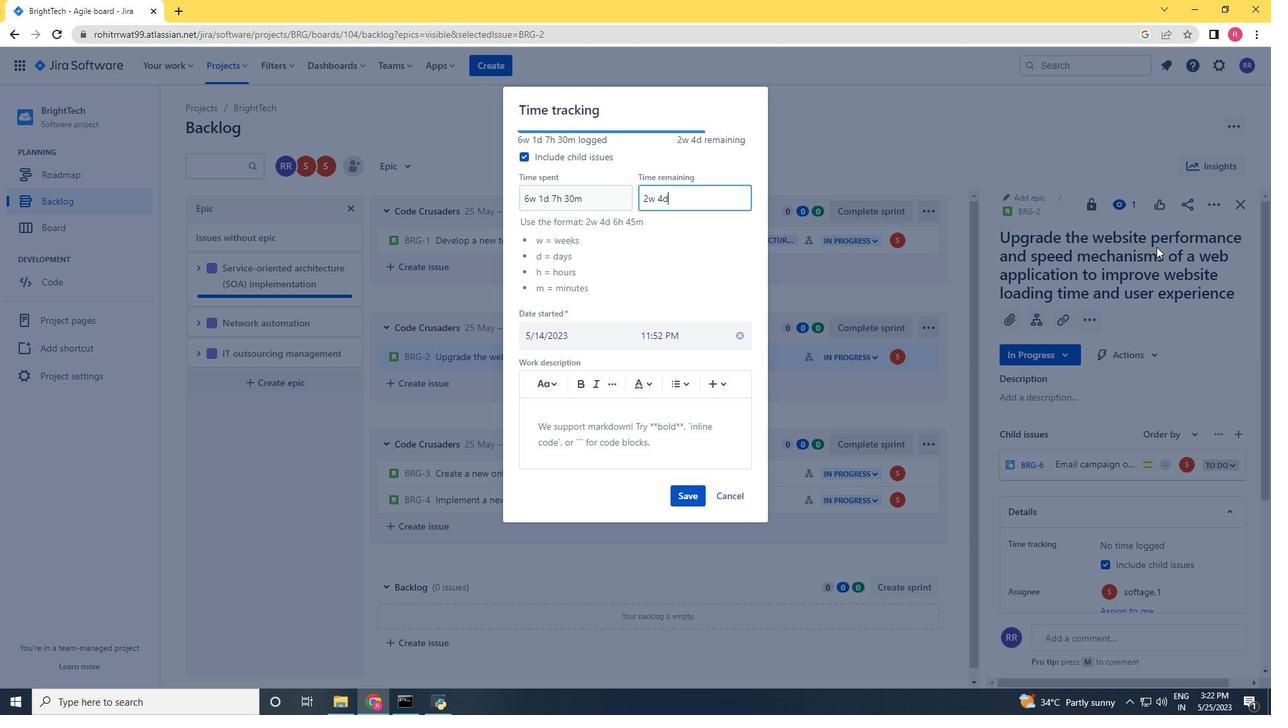 
Action: Mouse moved to (1157, 247)
Screenshot: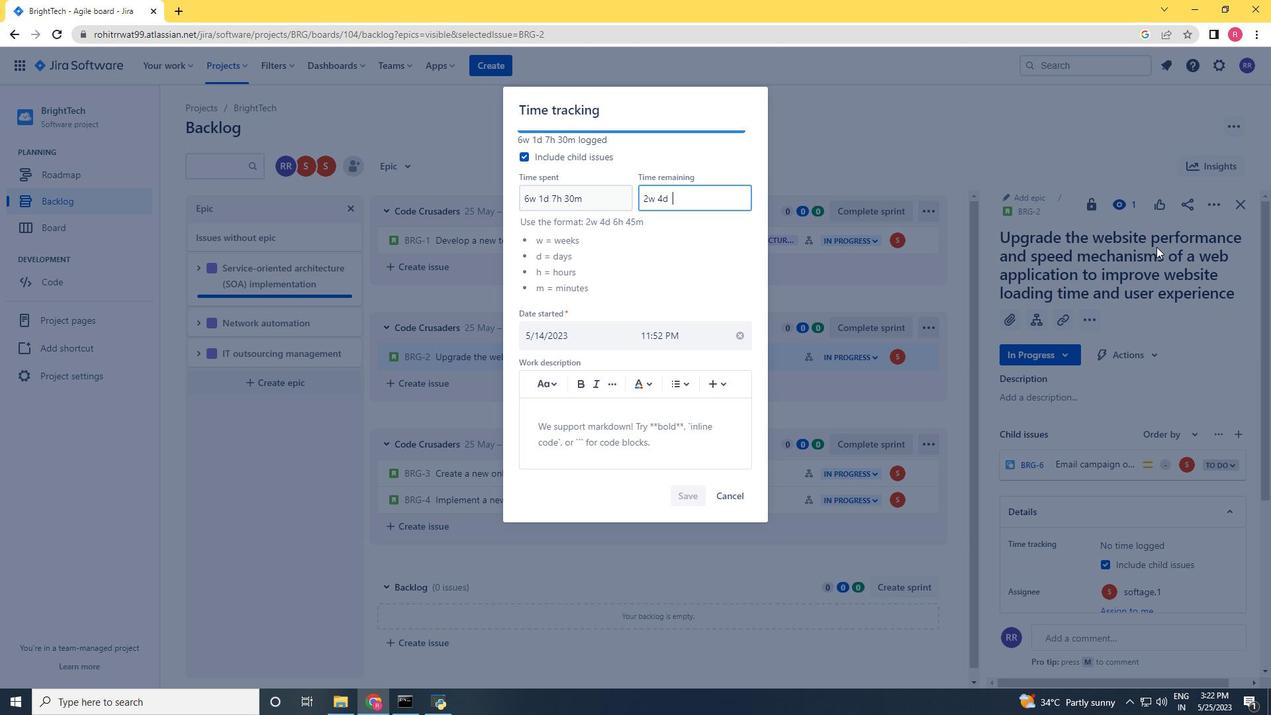 
Action: Key pressed 20h<Key.space>54m
Screenshot: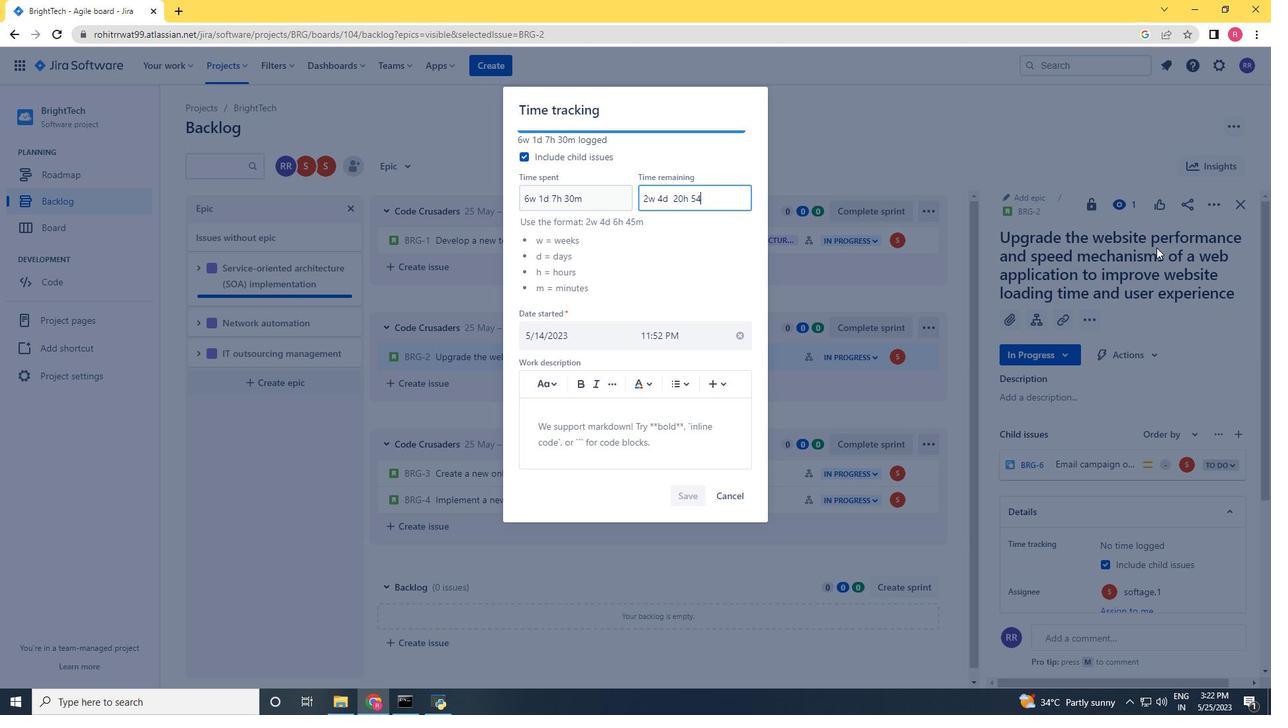 
Action: Mouse moved to (676, 203)
Screenshot: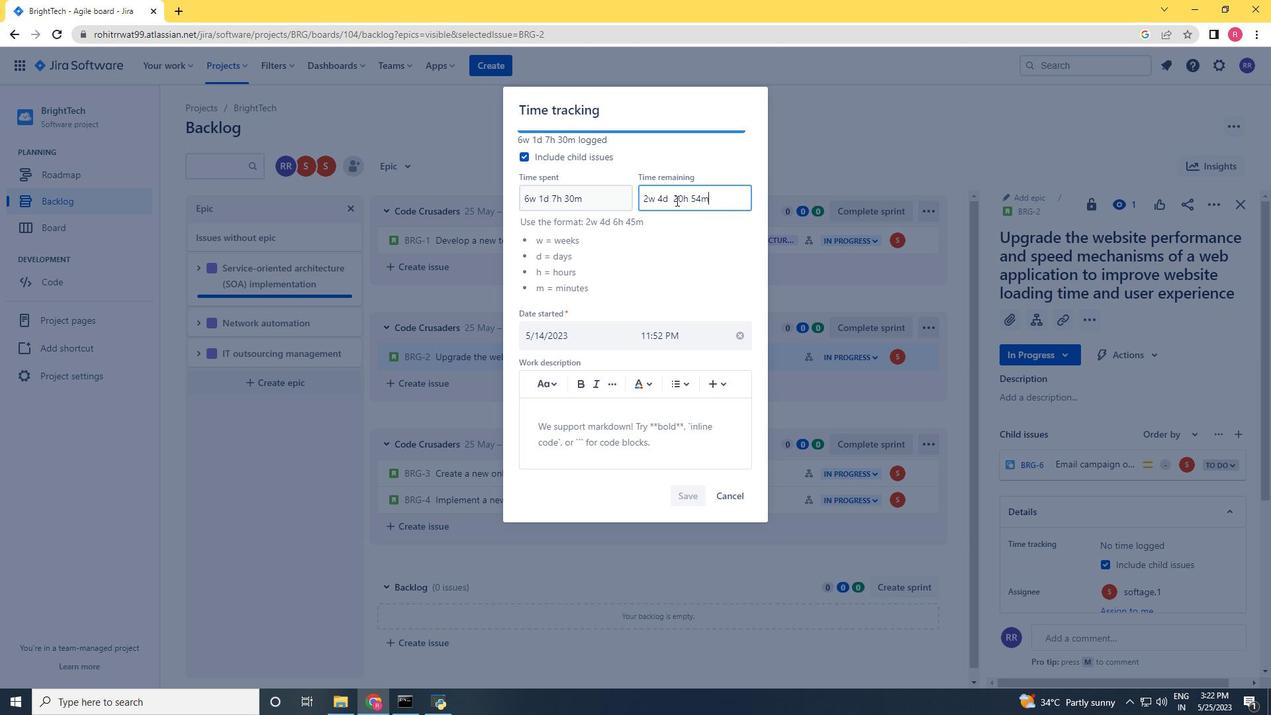 
Action: Mouse pressed left at (676, 203)
Screenshot: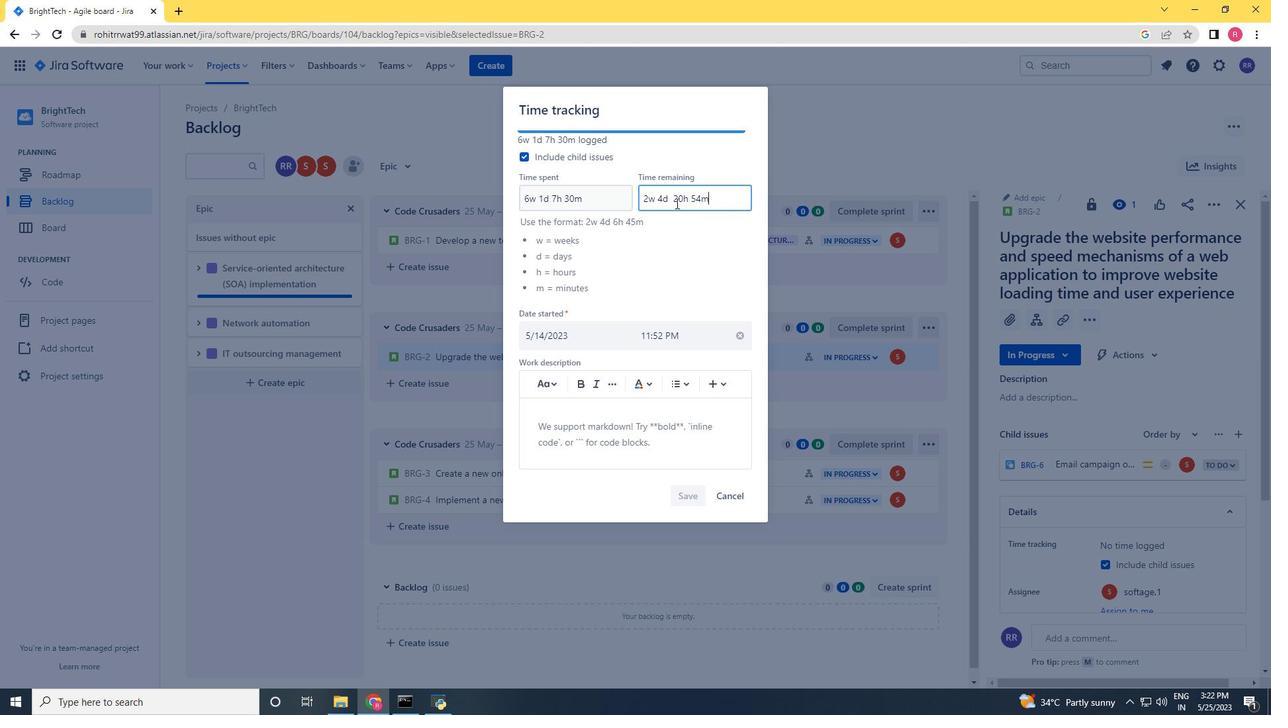 
Action: Mouse moved to (674, 202)
Screenshot: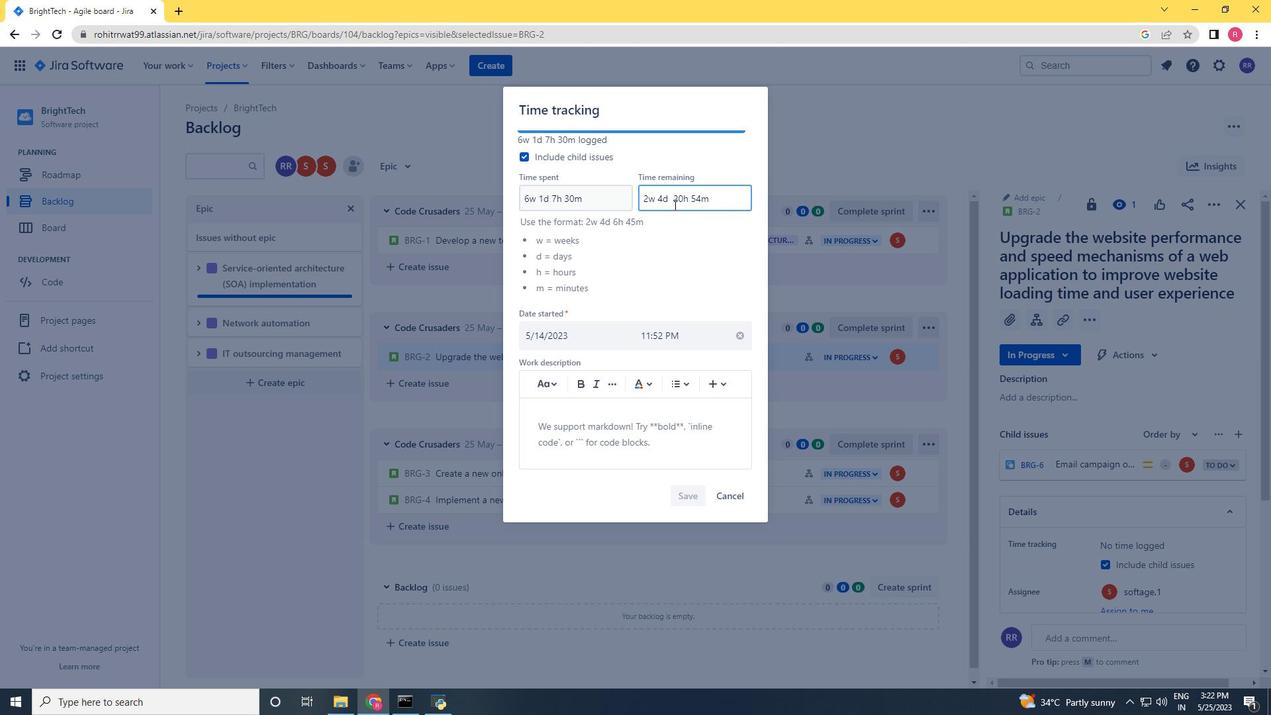 
Action: Mouse pressed left at (674, 202)
Screenshot: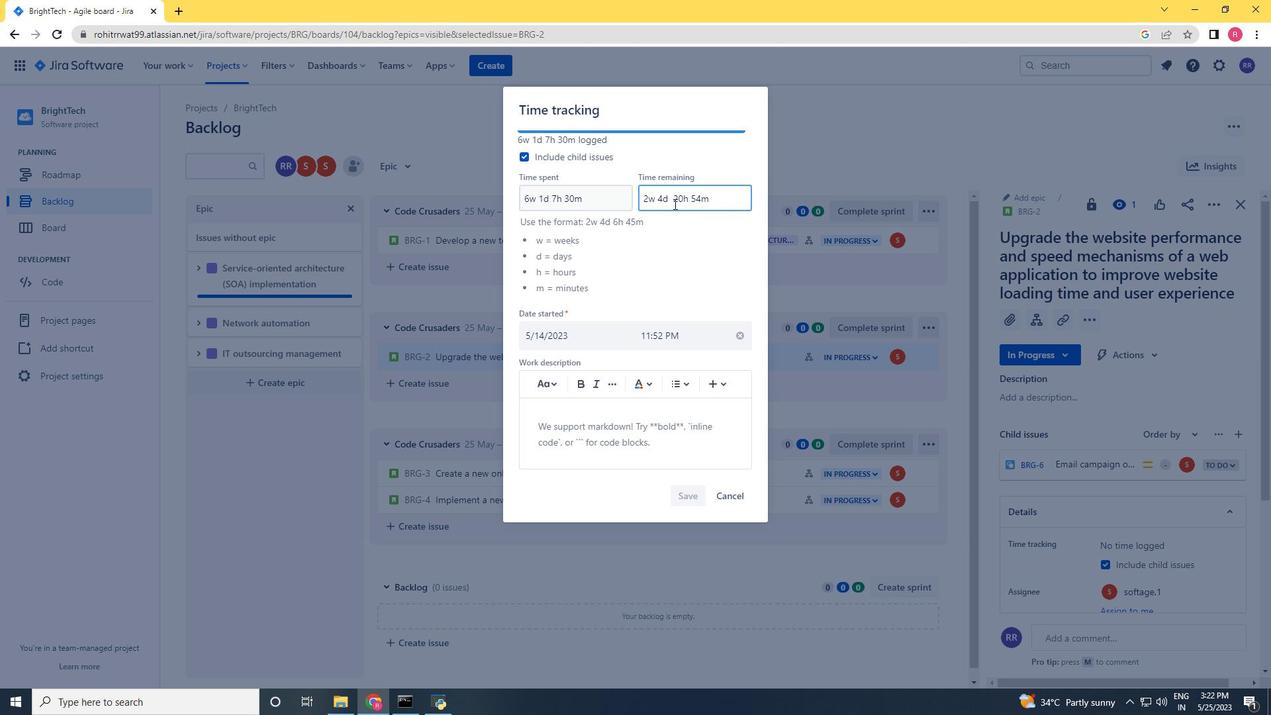 
Action: Key pressed <Key.backspace>
Screenshot: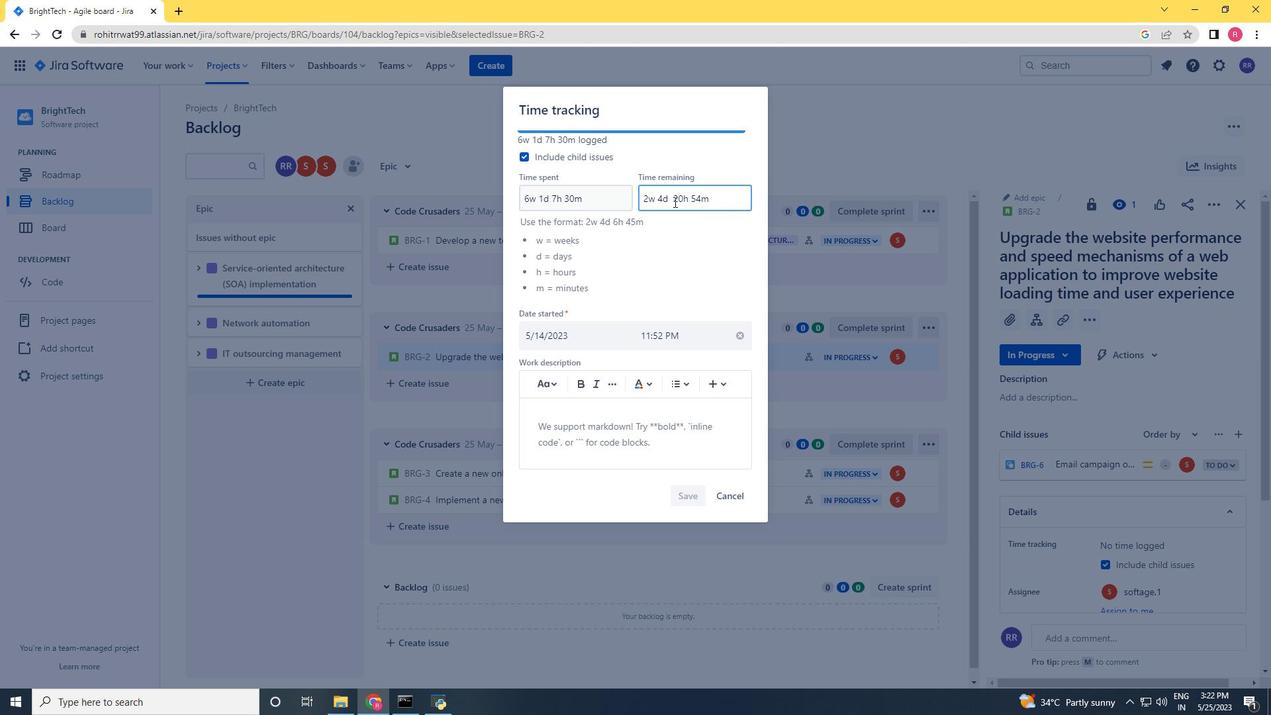 
Action: Mouse moved to (674, 487)
Screenshot: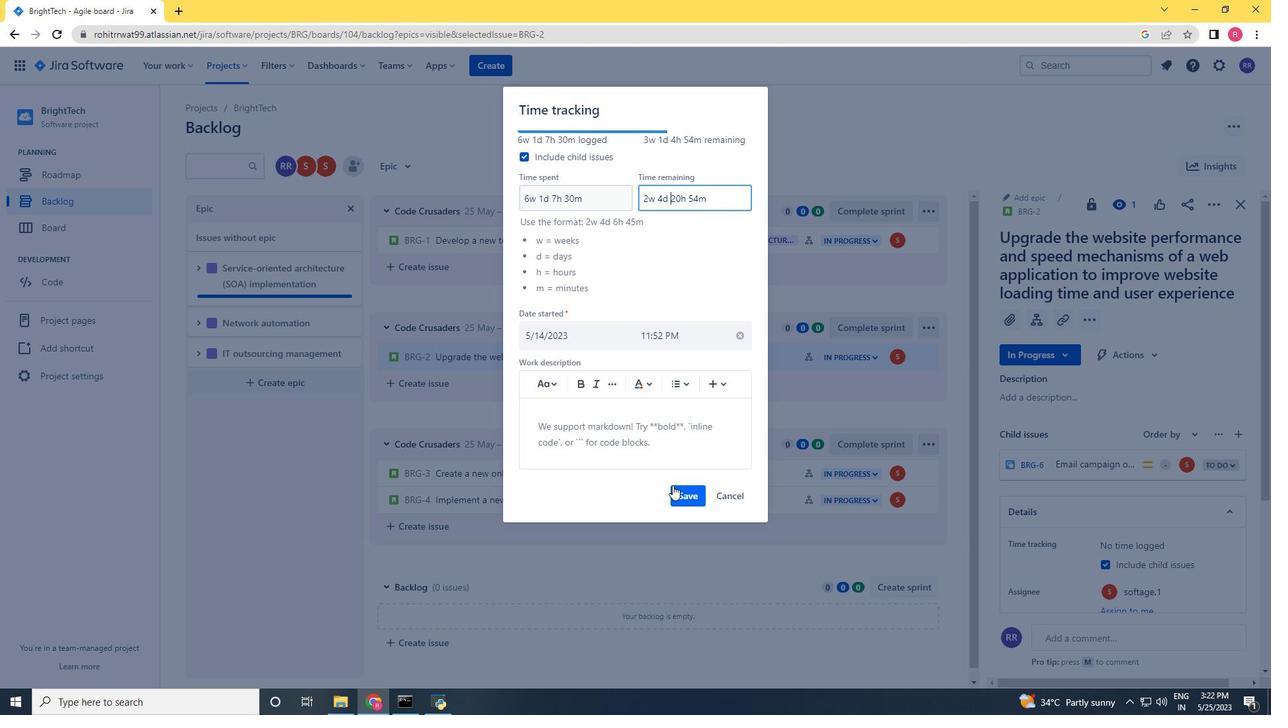 
Action: Mouse pressed left at (674, 487)
Screenshot: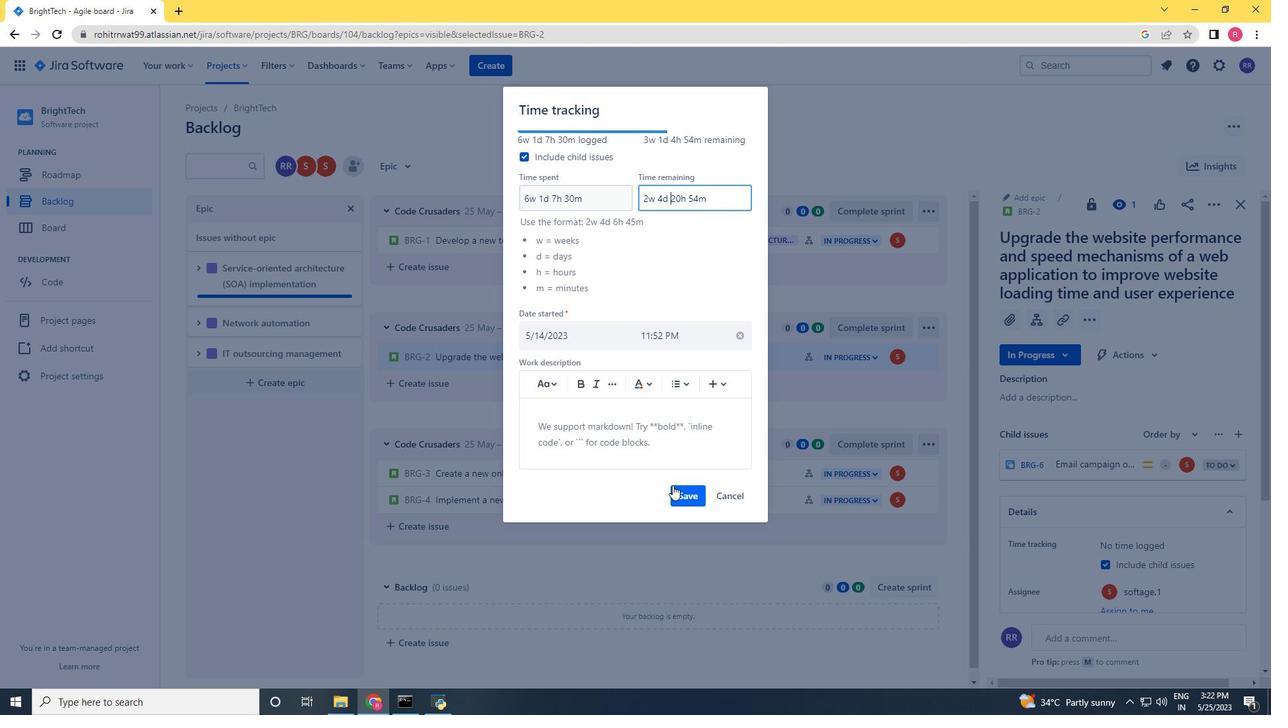 
Action: Mouse moved to (1222, 203)
Screenshot: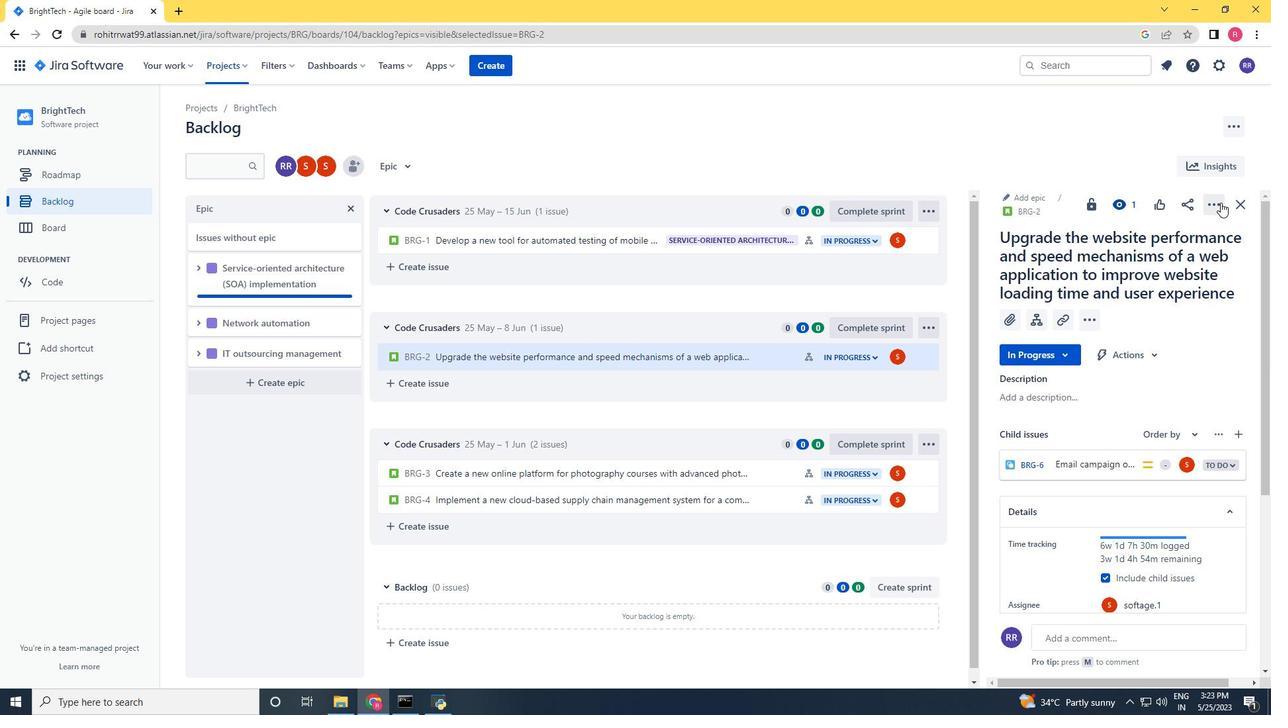
Action: Mouse pressed left at (1222, 203)
Screenshot: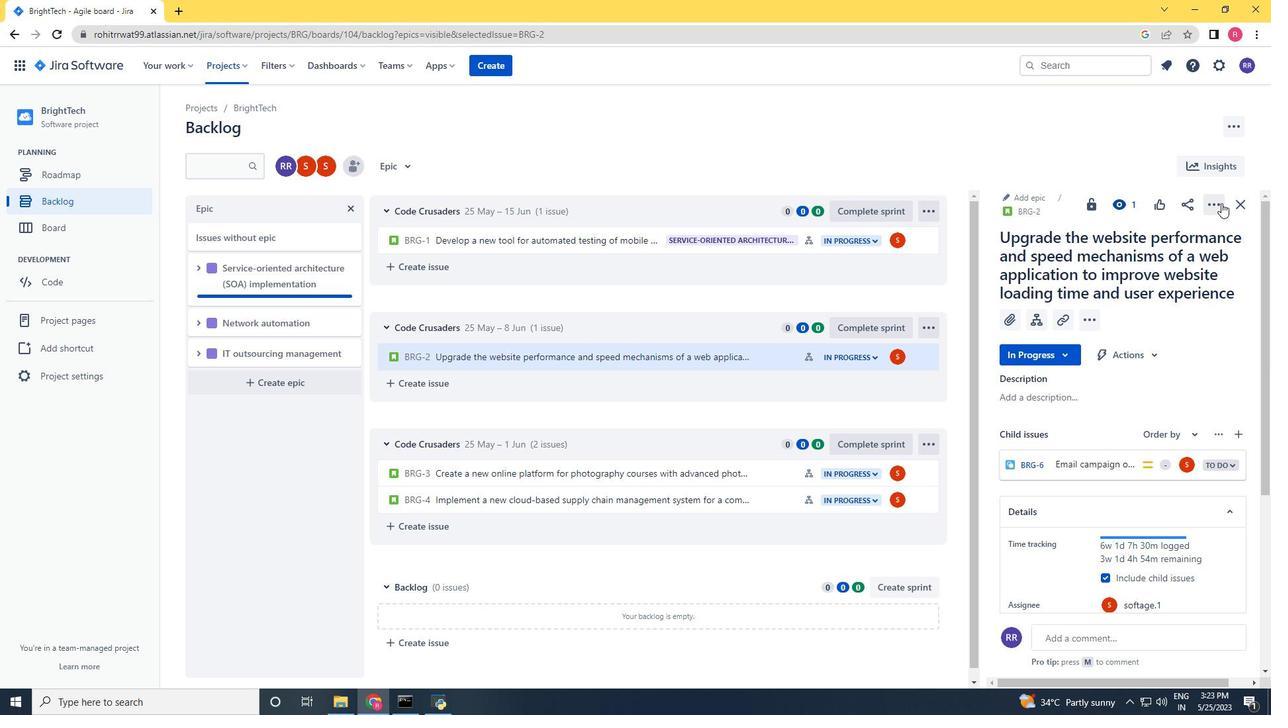
Action: Mouse moved to (1178, 391)
Screenshot: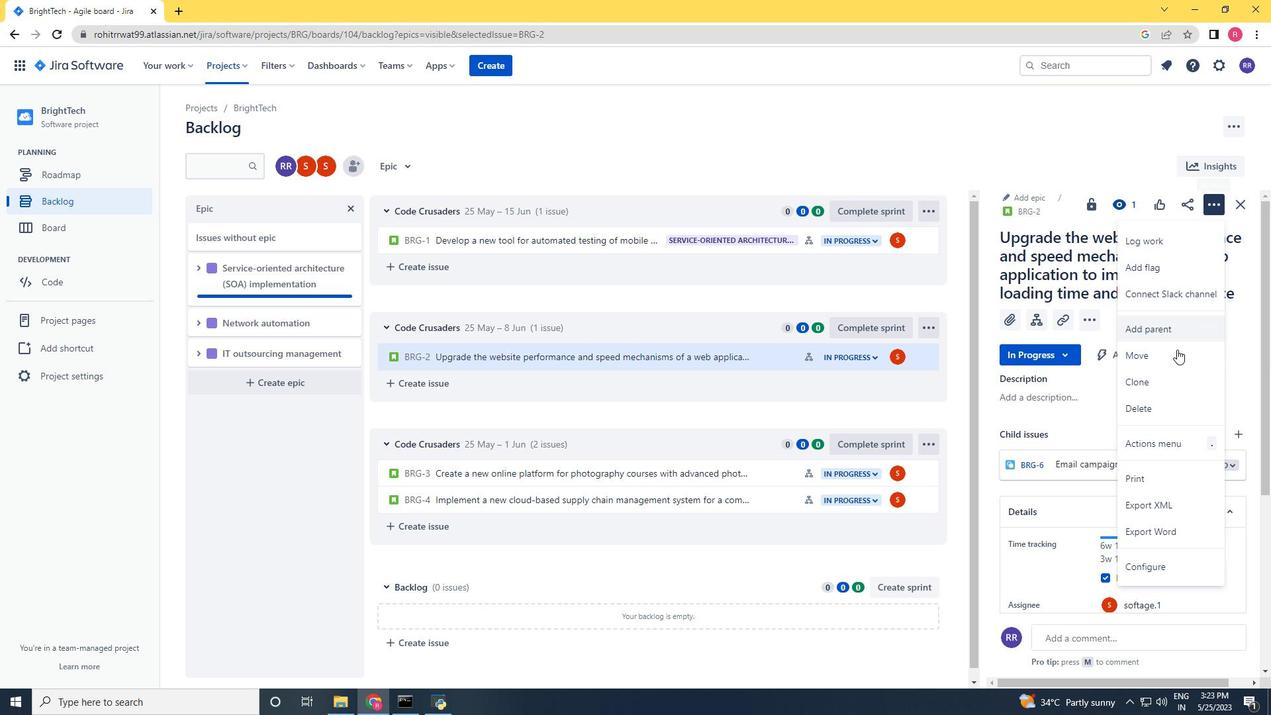 
Action: Mouse pressed left at (1178, 391)
Screenshot: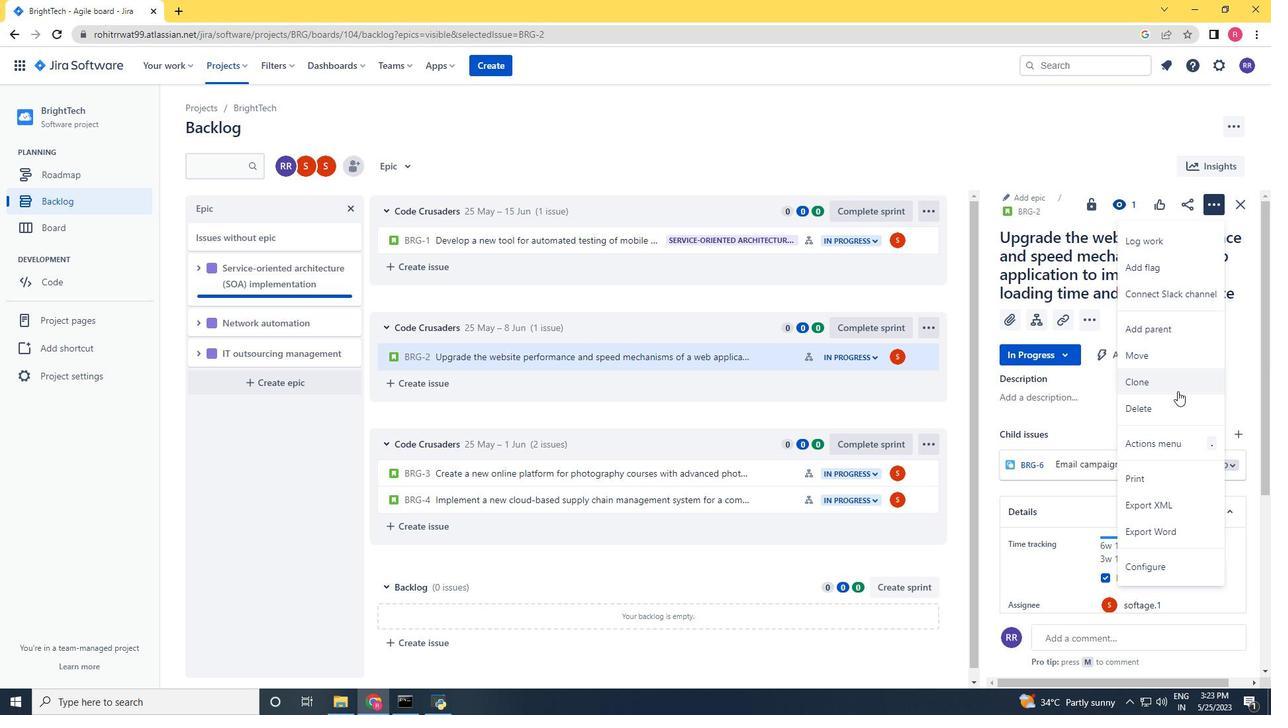 
Action: Mouse moved to (719, 282)
Screenshot: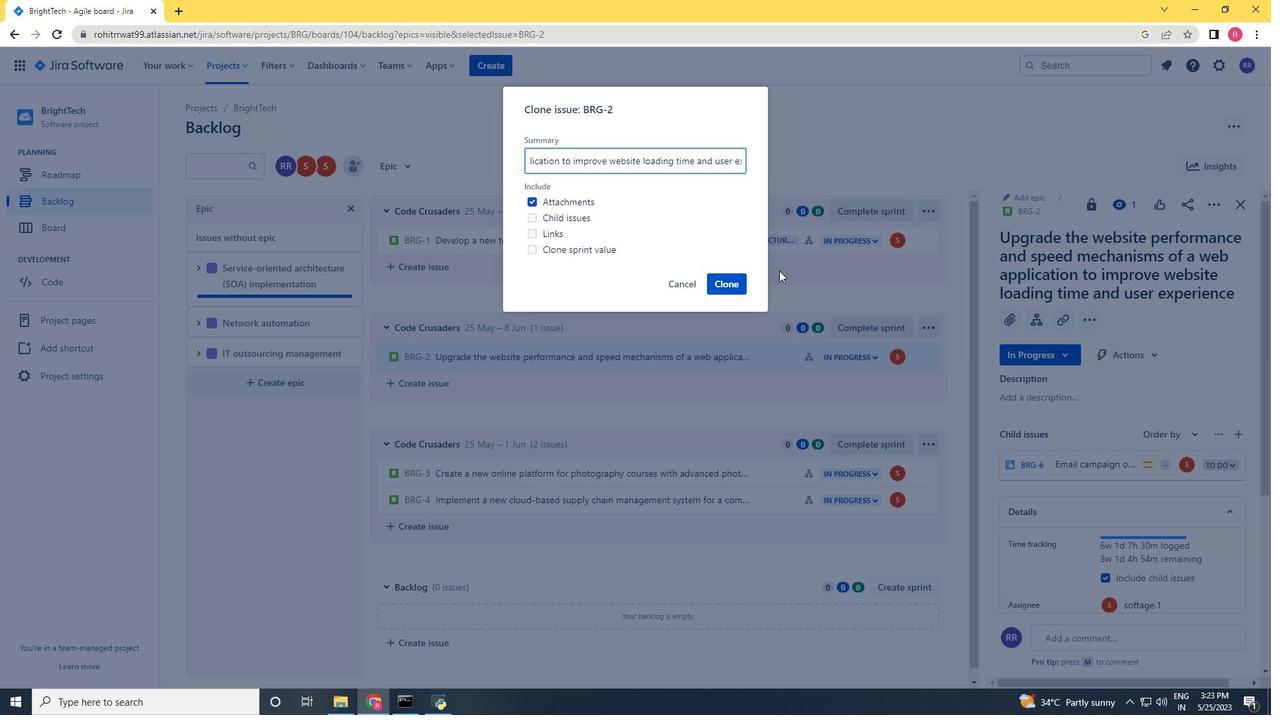 
Action: Mouse pressed left at (719, 282)
Screenshot: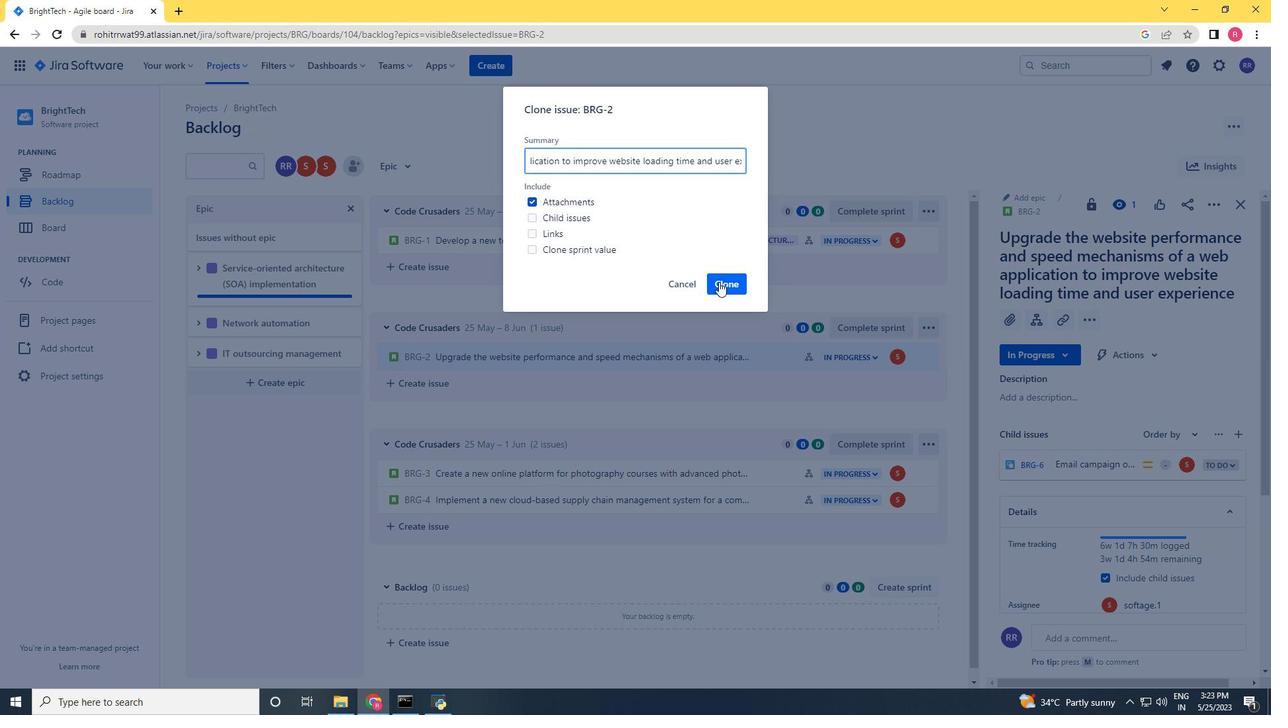 
Action: Mouse moved to (773, 357)
Screenshot: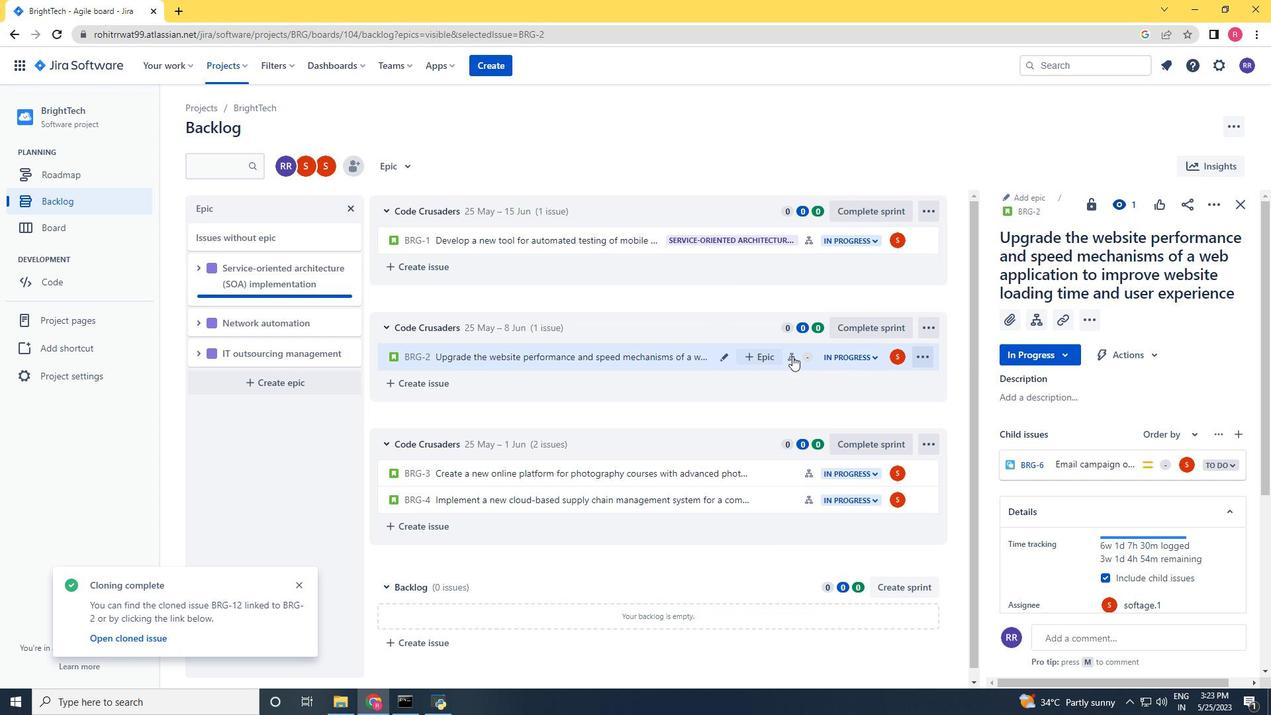 
Action: Mouse pressed left at (773, 357)
Screenshot: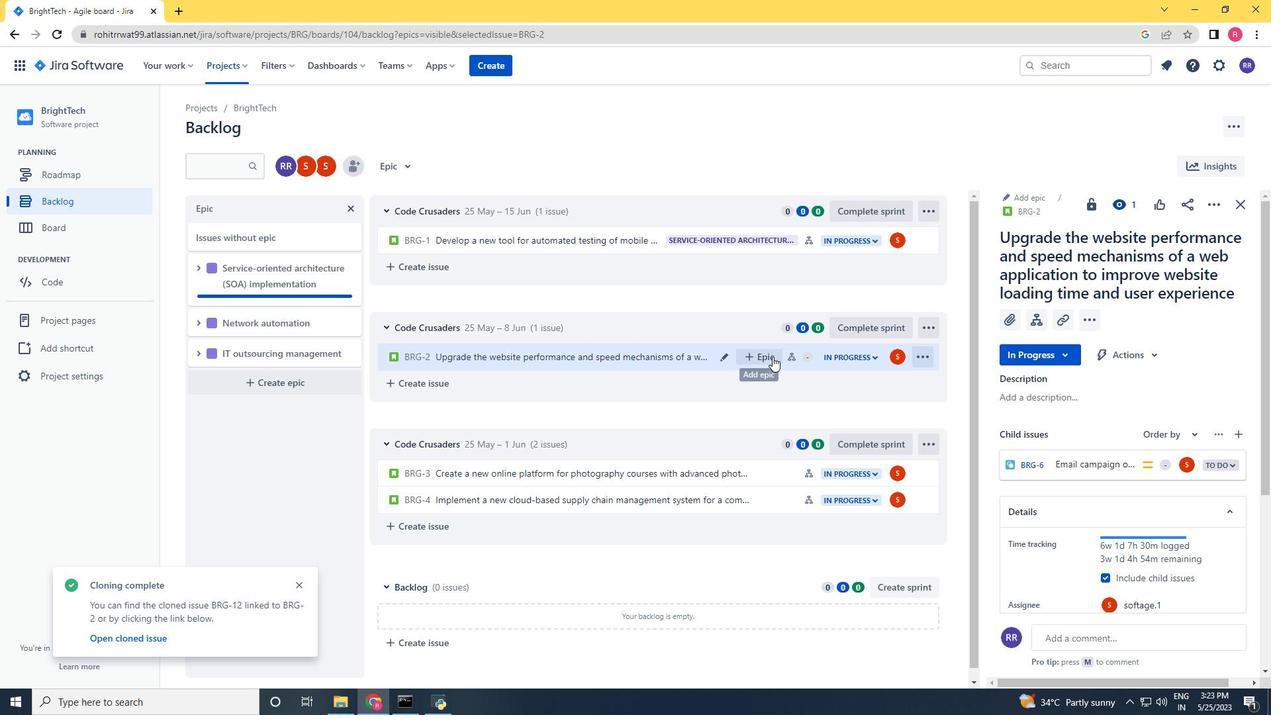 
Action: Mouse moved to (823, 456)
Screenshot: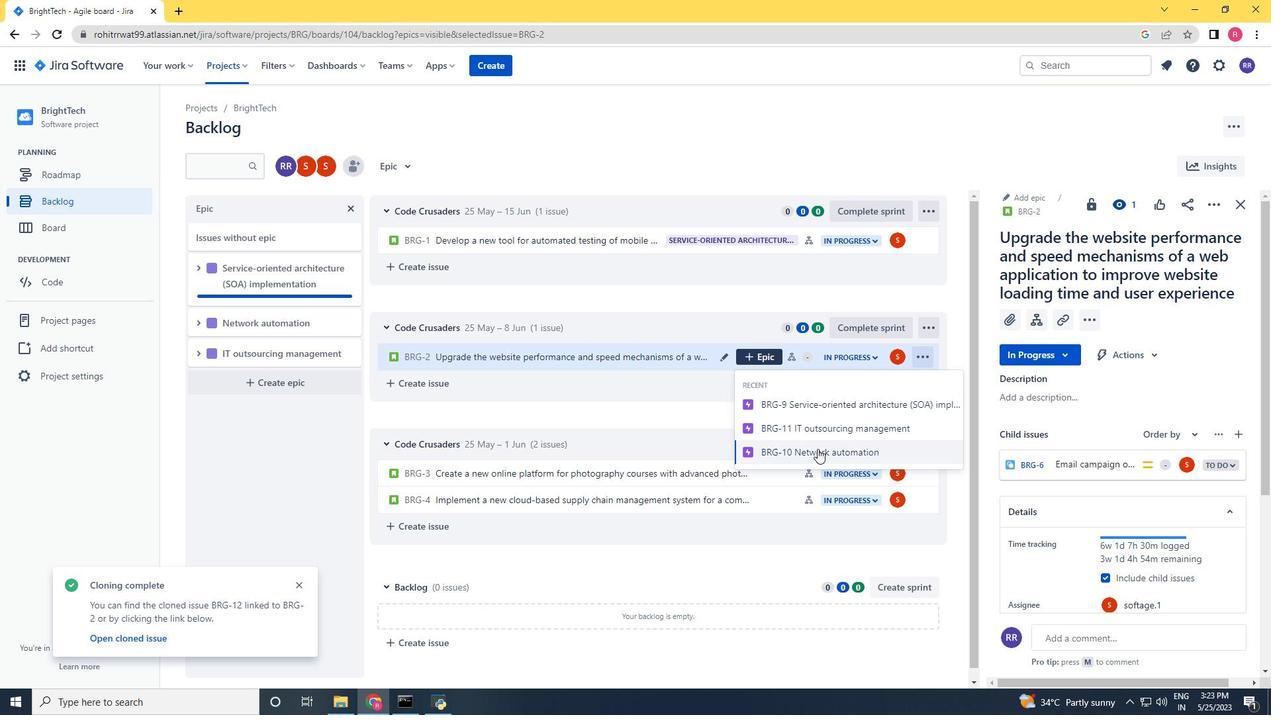 
Action: Mouse pressed left at (823, 456)
Screenshot: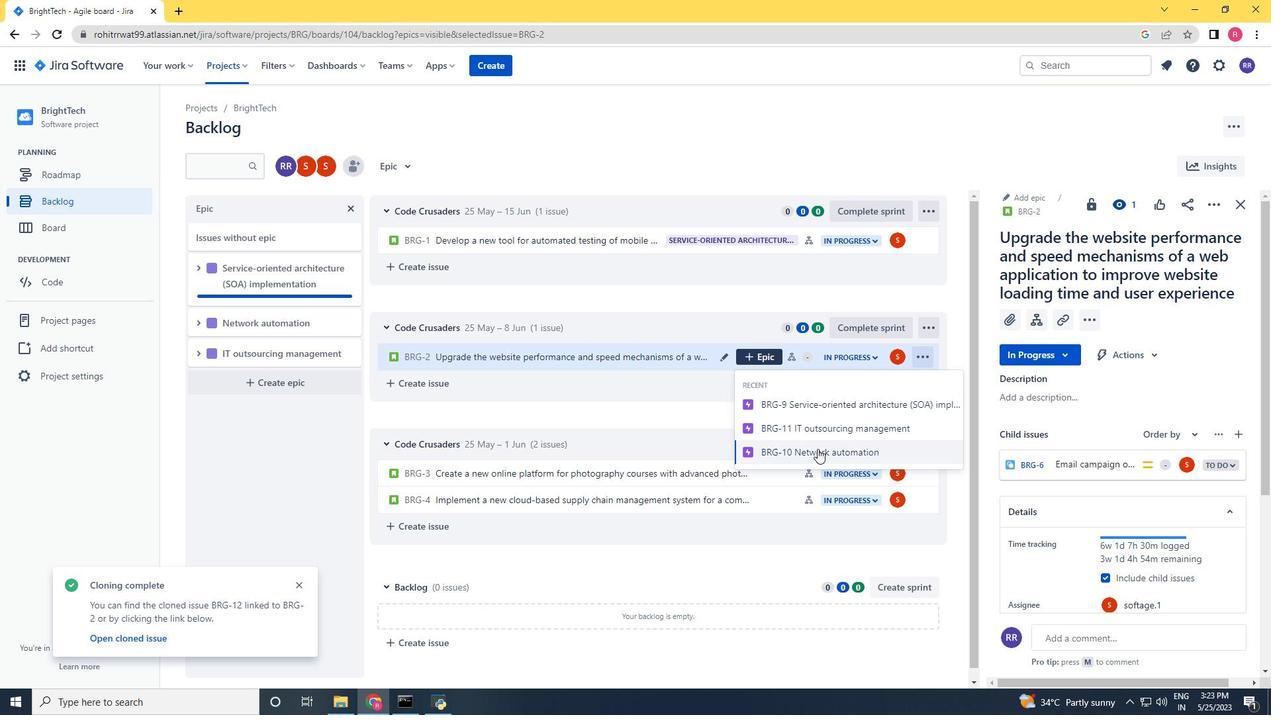 
